Task: Look for space in Gurun, Malaysia from 1st June, 2023 to 9th June, 2023 for 5 adults in price range Rs.6000 to Rs.12000. Place can be entire place with 3 bedrooms having 3 beds and 3 bathrooms. Property type can be house, flat, guest house. Booking option can be shelf check-in. Required host language is English.
Action: Mouse moved to (443, 132)
Screenshot: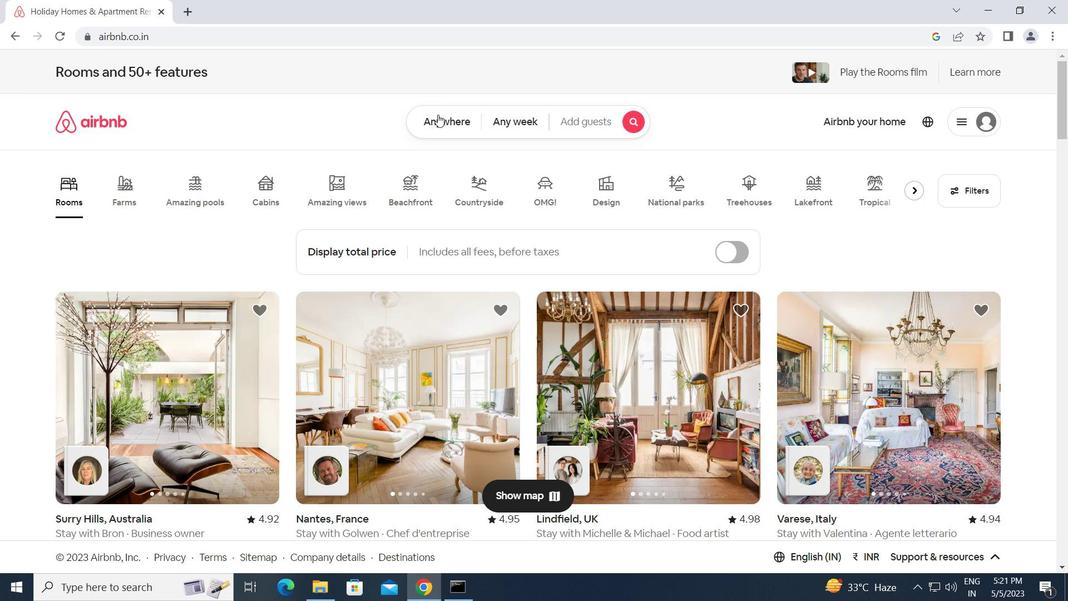 
Action: Mouse pressed left at (443, 132)
Screenshot: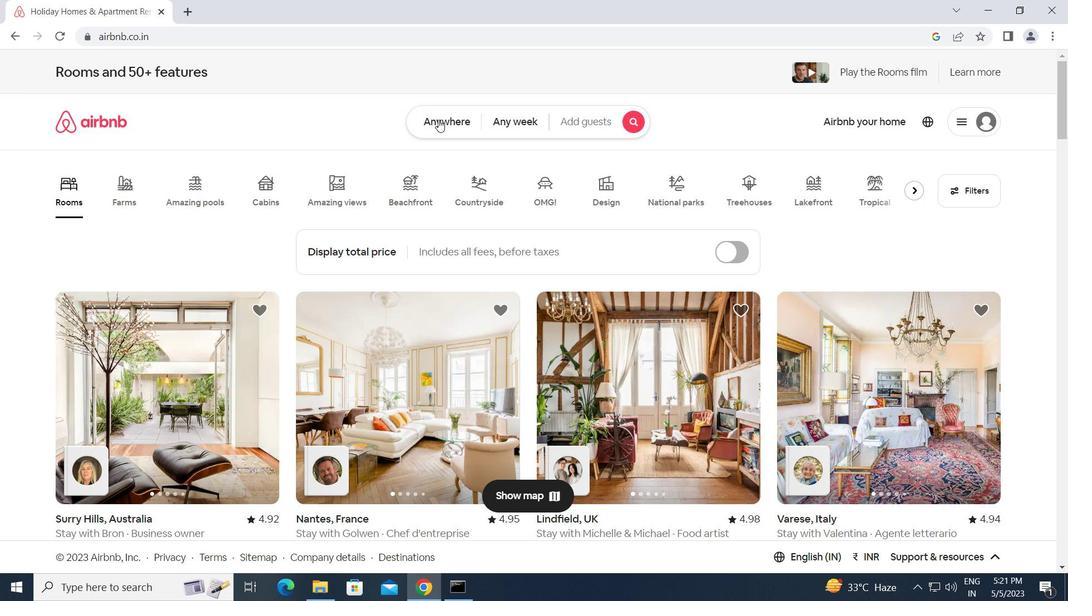 
Action: Mouse moved to (372, 168)
Screenshot: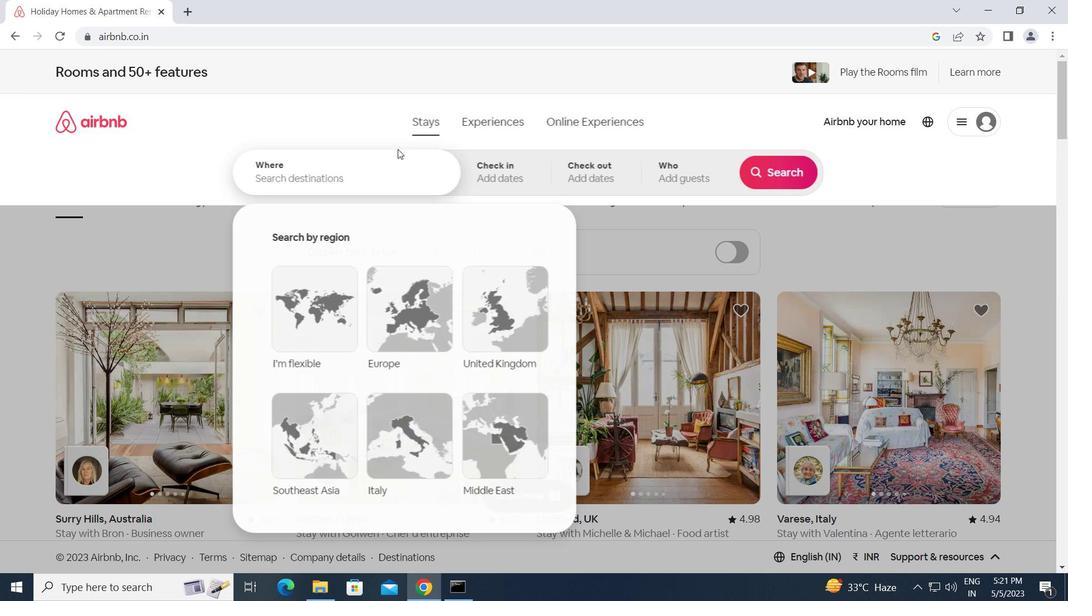 
Action: Mouse pressed left at (372, 168)
Screenshot: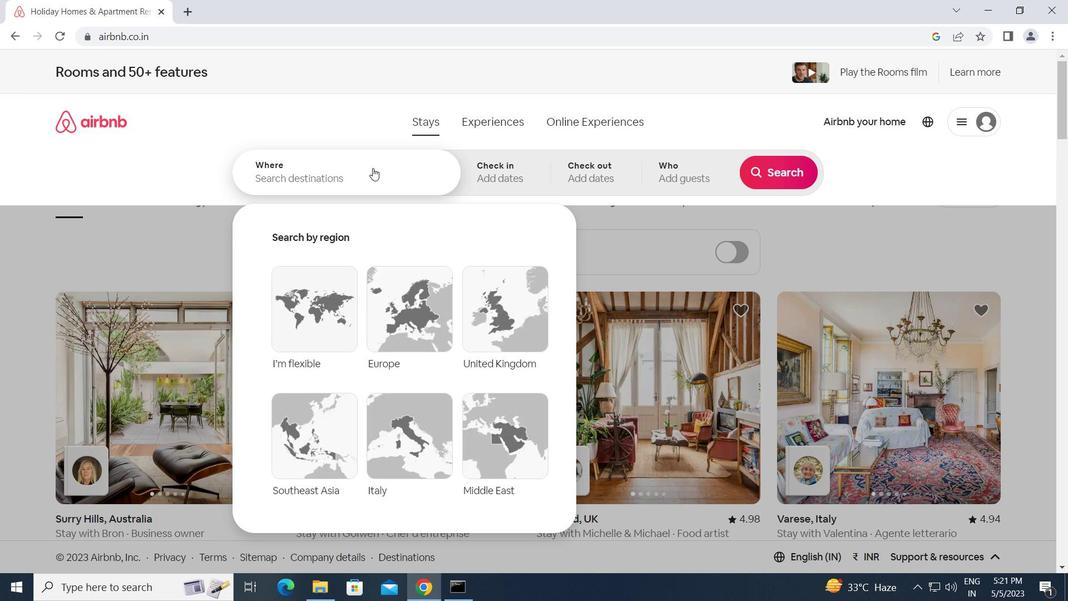 
Action: Key pressed g<Key.caps_lock>urun,<Key.space><Key.caps_lock>m<Key.caps_lock>alaysia<Key.enter>
Screenshot: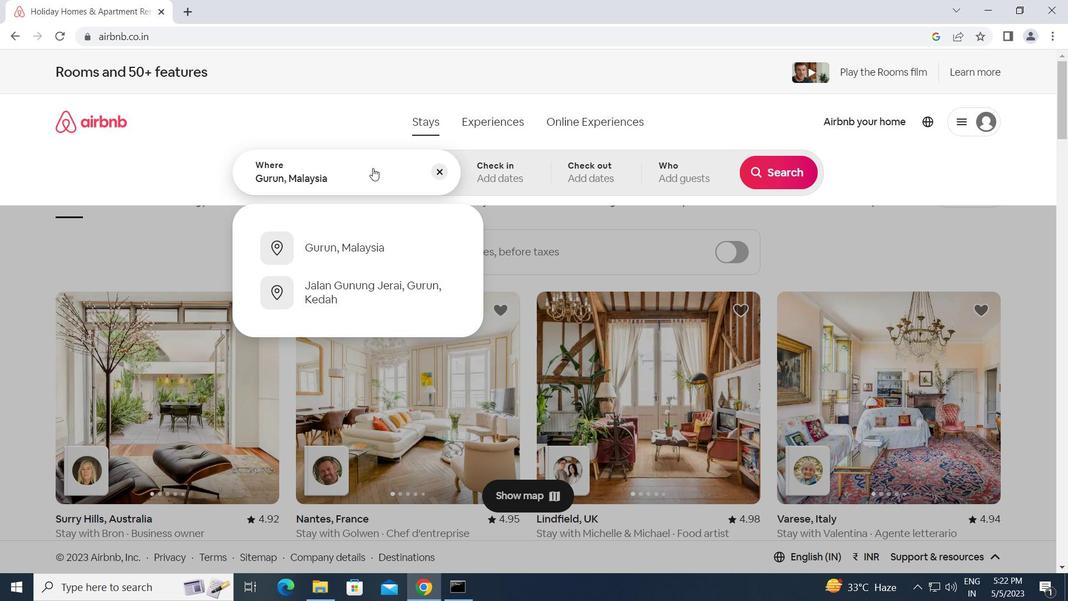 
Action: Mouse moved to (690, 338)
Screenshot: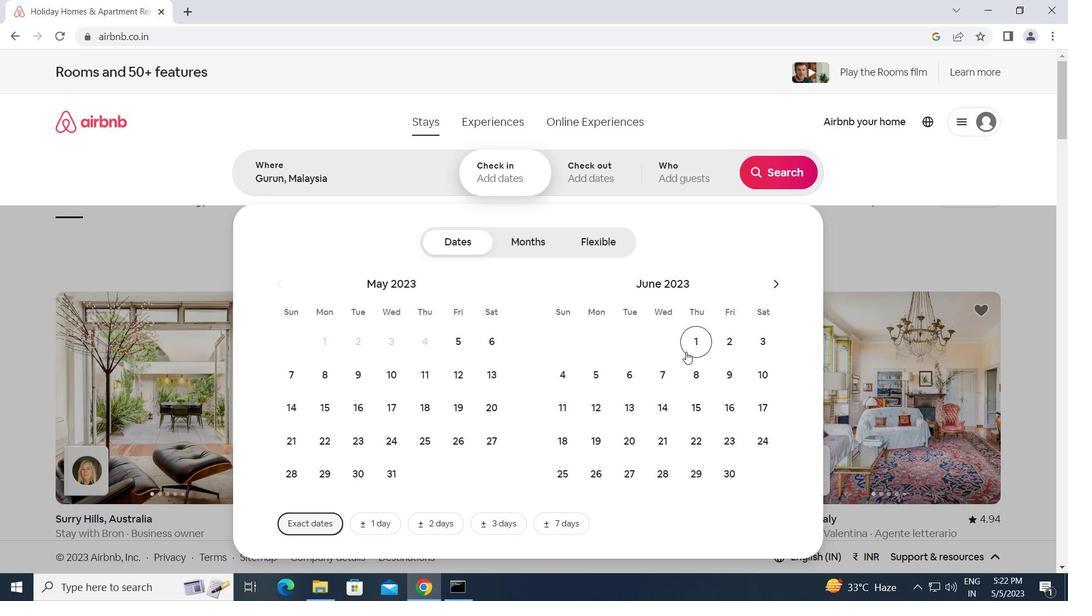 
Action: Mouse pressed left at (690, 338)
Screenshot: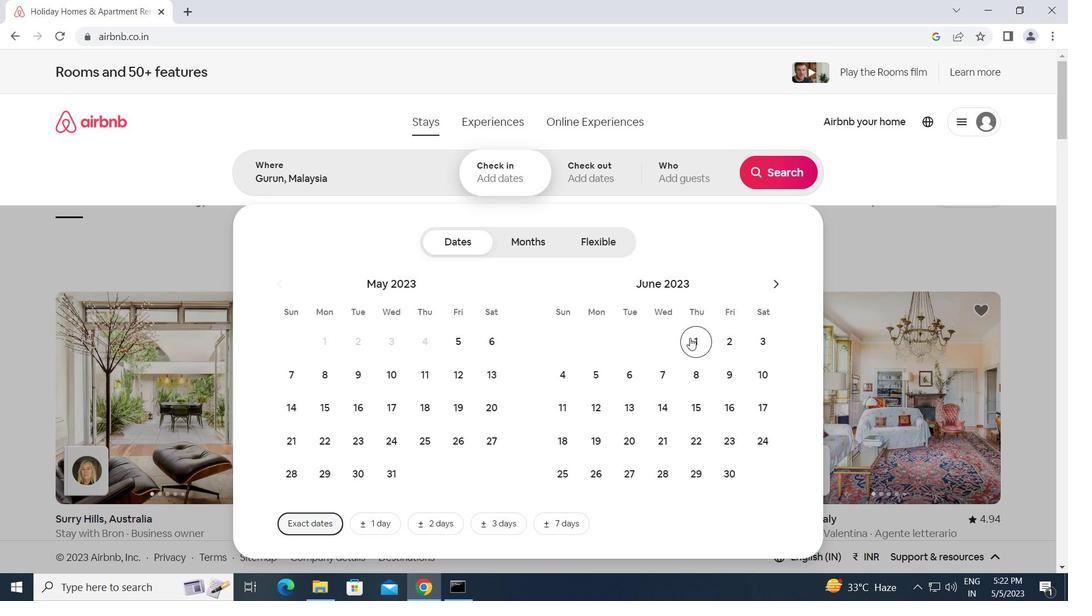 
Action: Mouse moved to (724, 375)
Screenshot: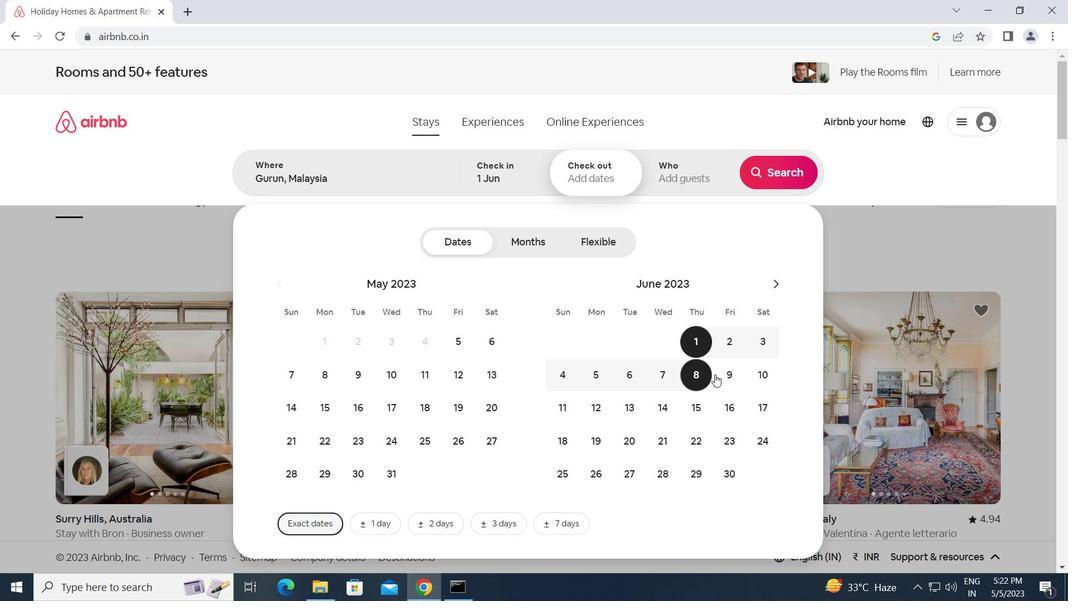 
Action: Mouse pressed left at (724, 375)
Screenshot: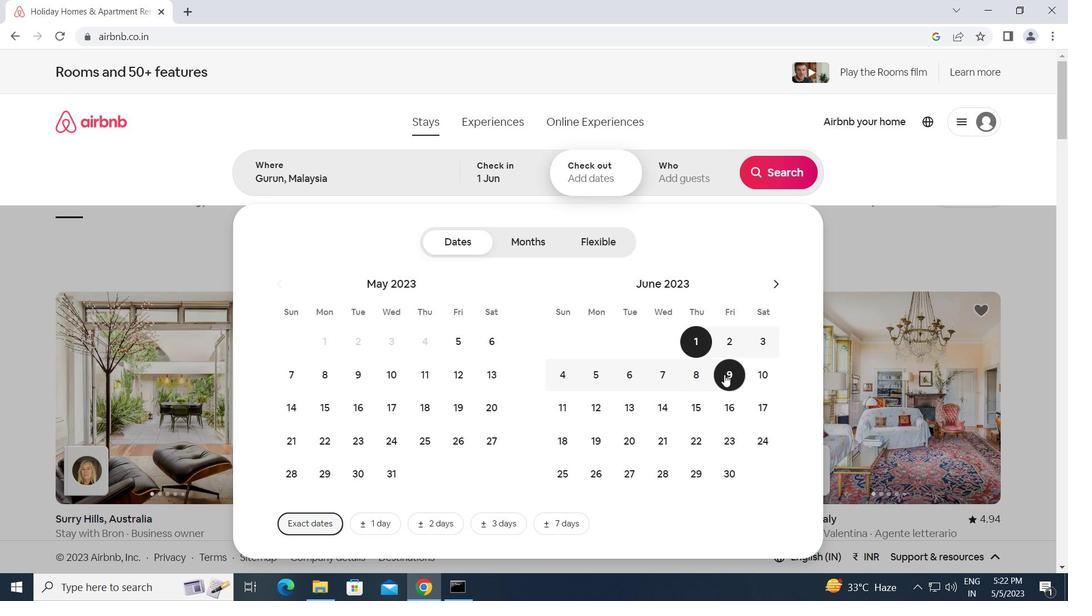 
Action: Mouse moved to (684, 180)
Screenshot: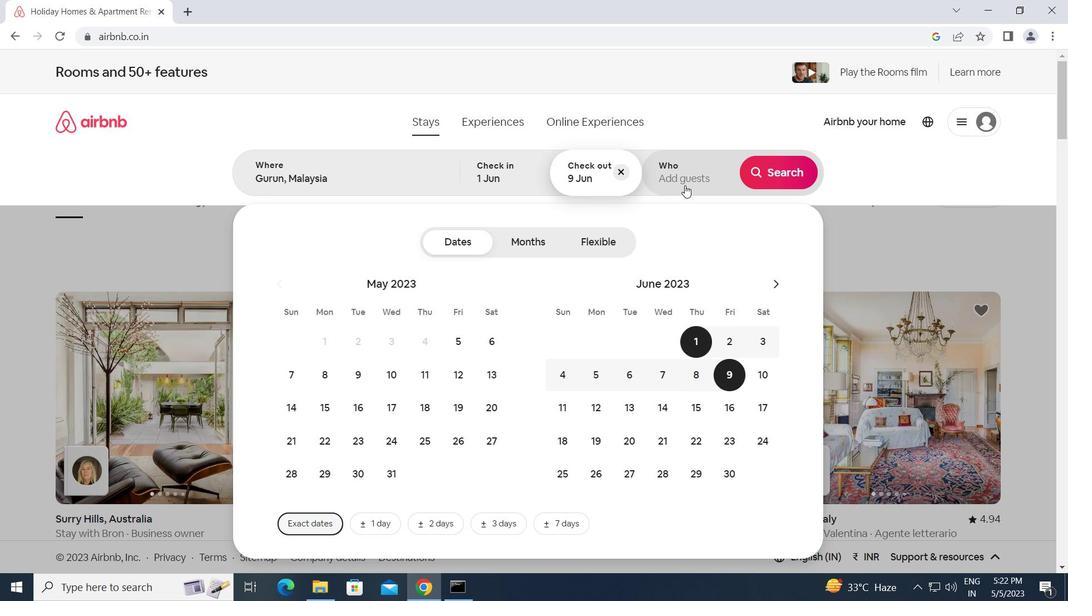 
Action: Mouse pressed left at (684, 180)
Screenshot: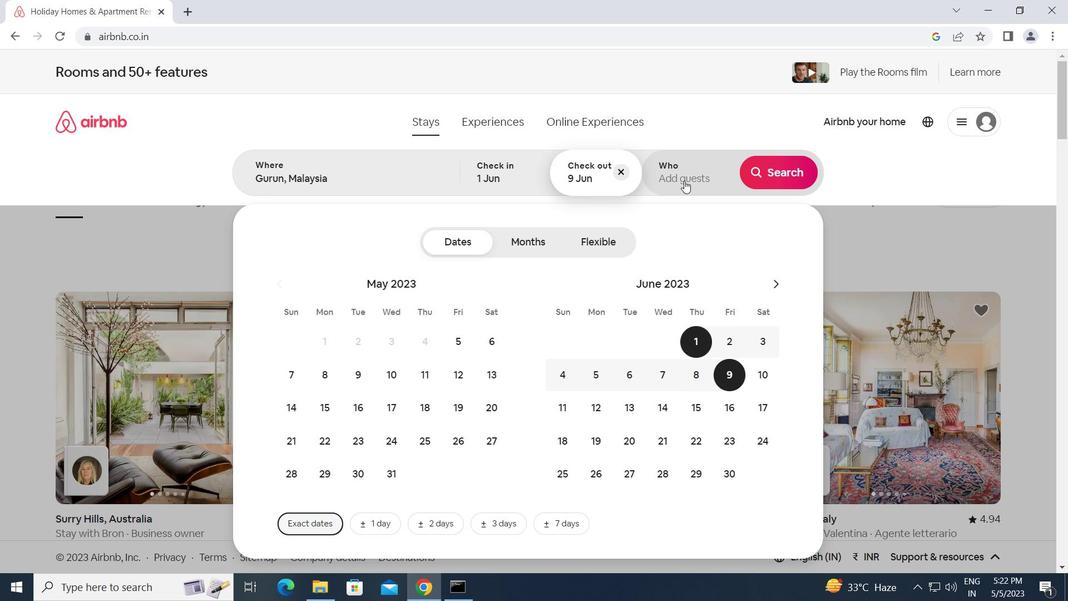 
Action: Mouse moved to (783, 244)
Screenshot: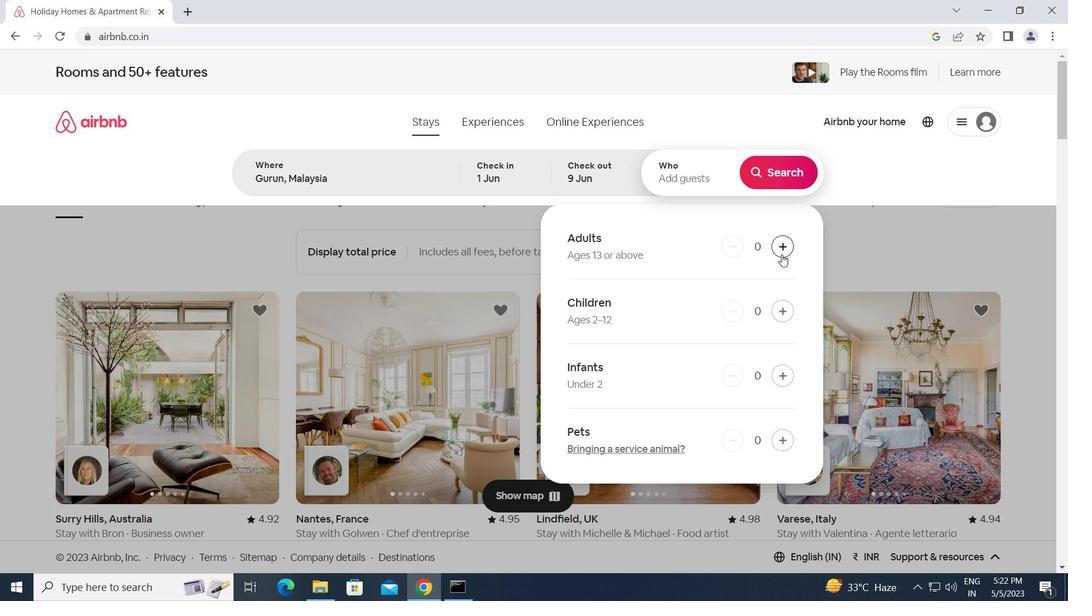 
Action: Mouse pressed left at (783, 244)
Screenshot: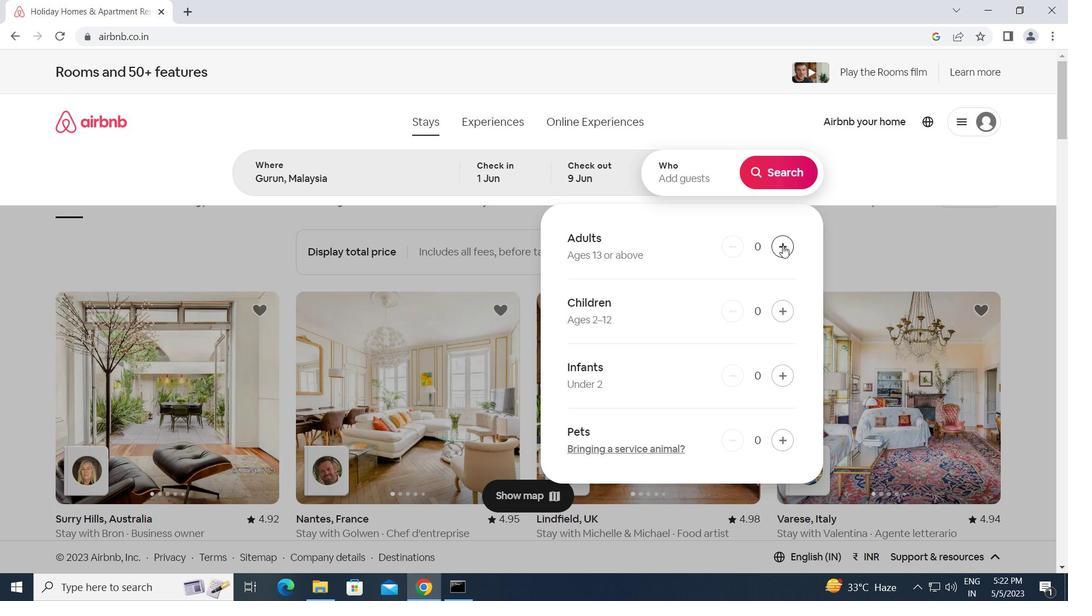 
Action: Mouse pressed left at (783, 244)
Screenshot: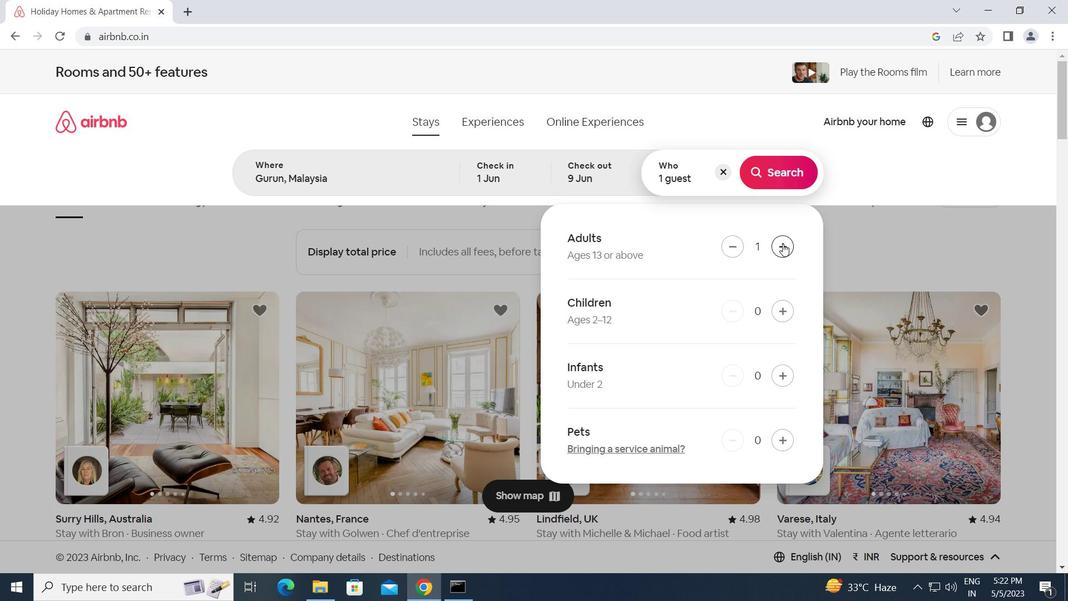 
Action: Mouse pressed left at (783, 244)
Screenshot: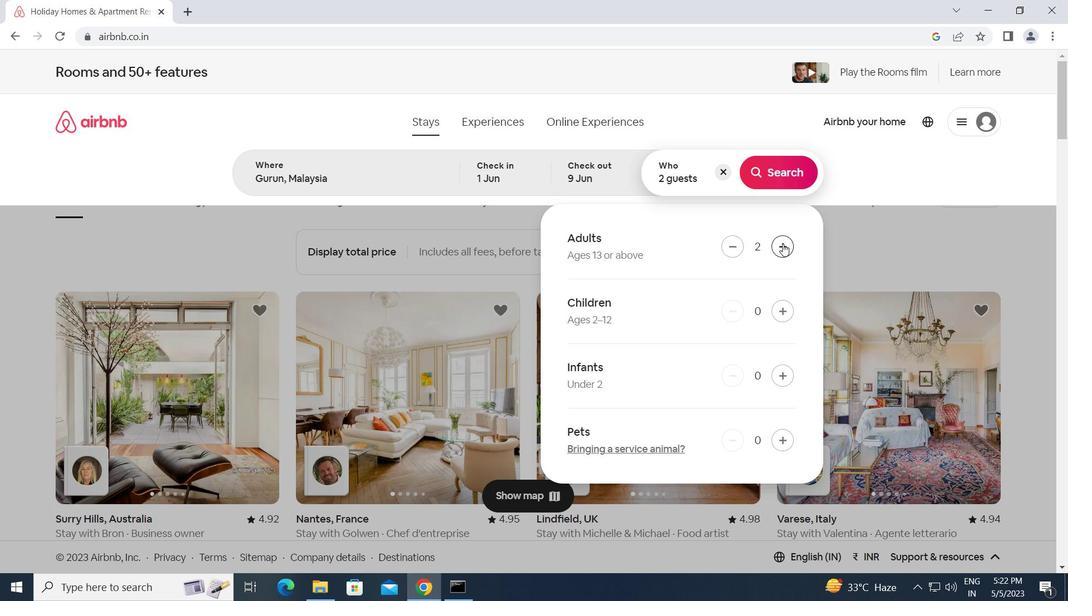 
Action: Mouse pressed left at (783, 244)
Screenshot: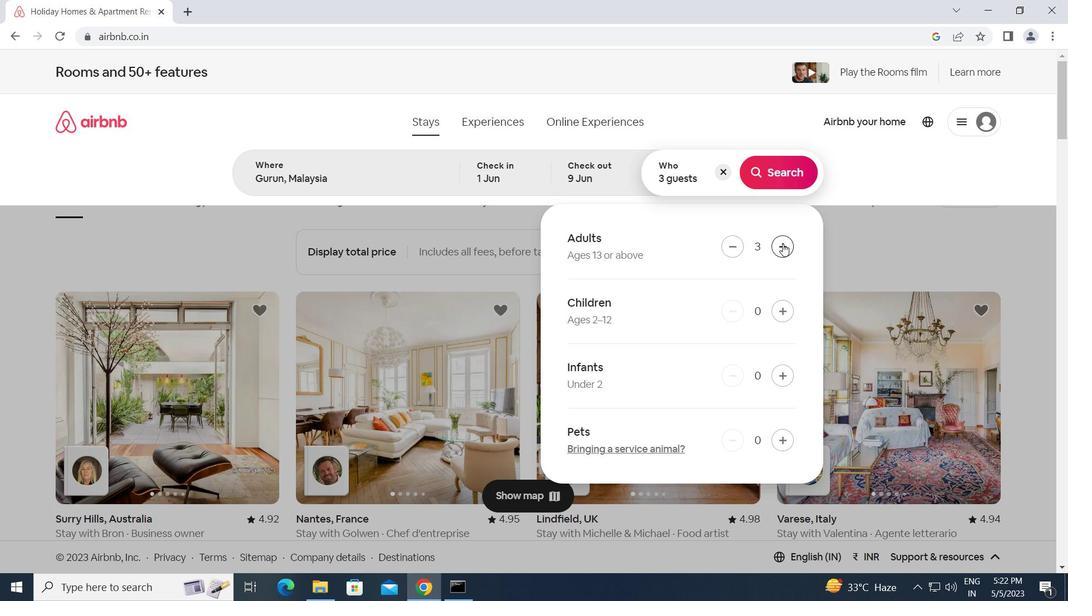 
Action: Mouse pressed left at (783, 244)
Screenshot: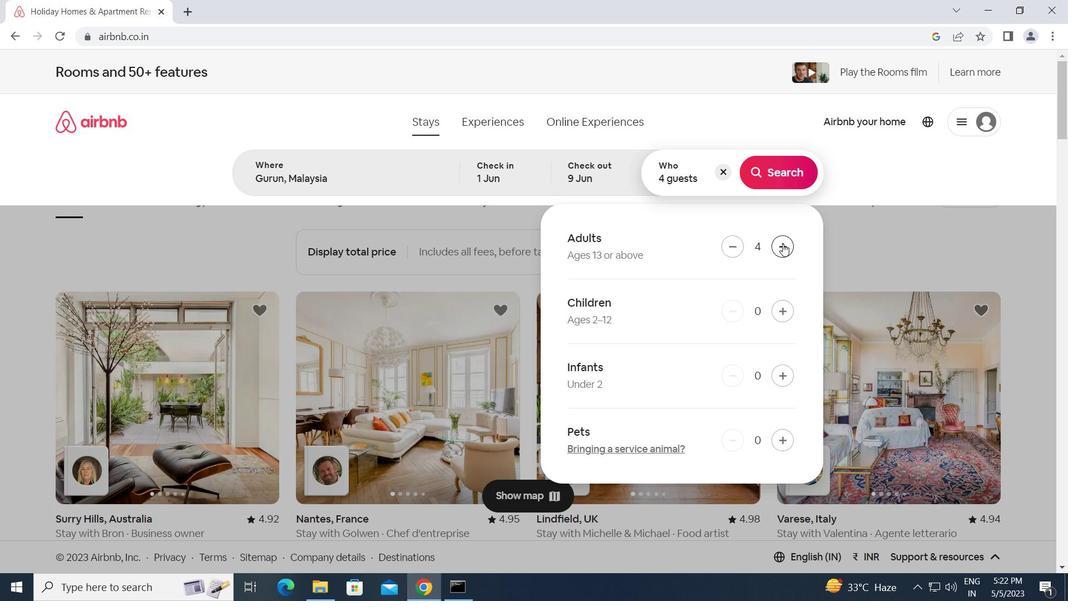 
Action: Mouse moved to (778, 172)
Screenshot: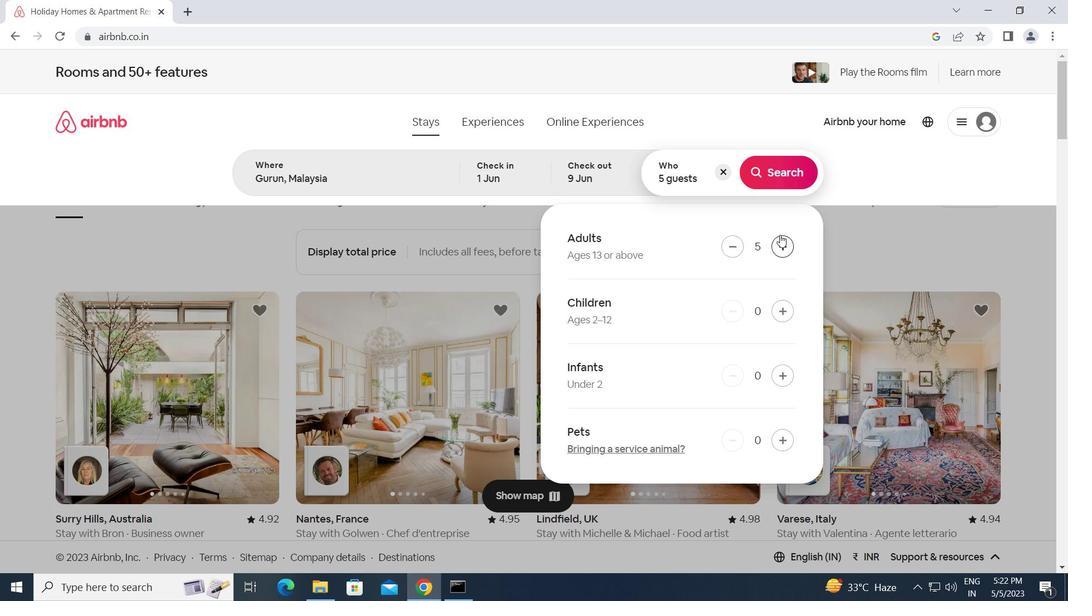 
Action: Mouse pressed left at (778, 172)
Screenshot: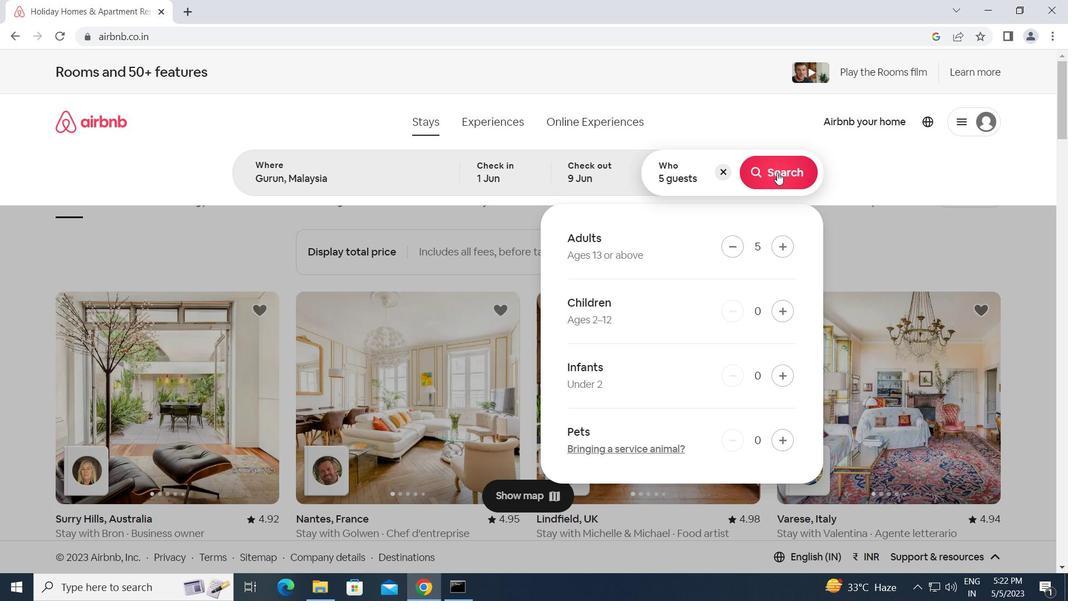 
Action: Mouse moved to (1004, 129)
Screenshot: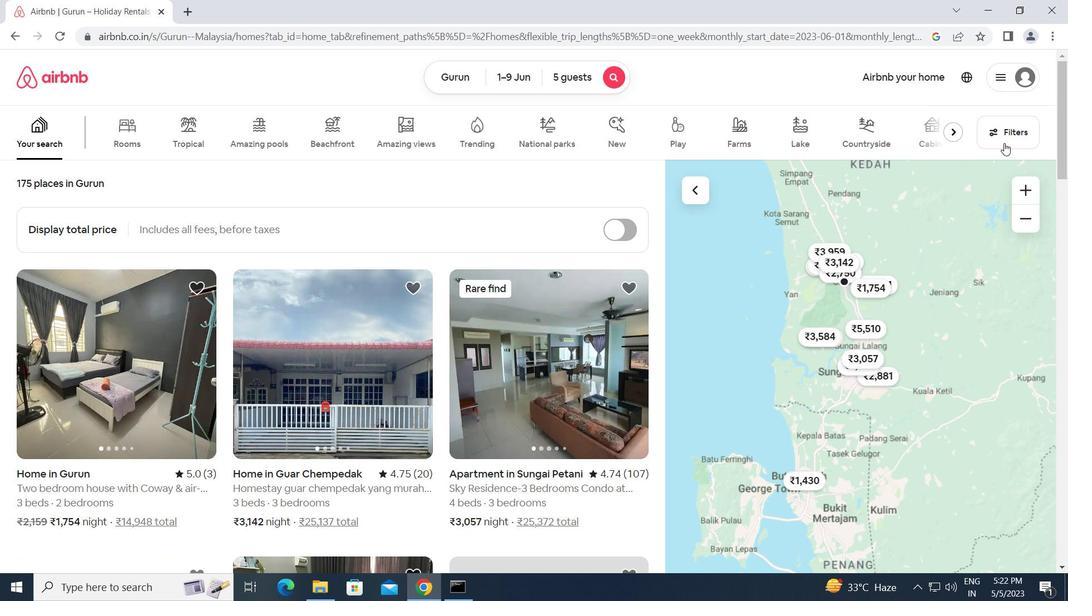 
Action: Mouse pressed left at (1004, 129)
Screenshot: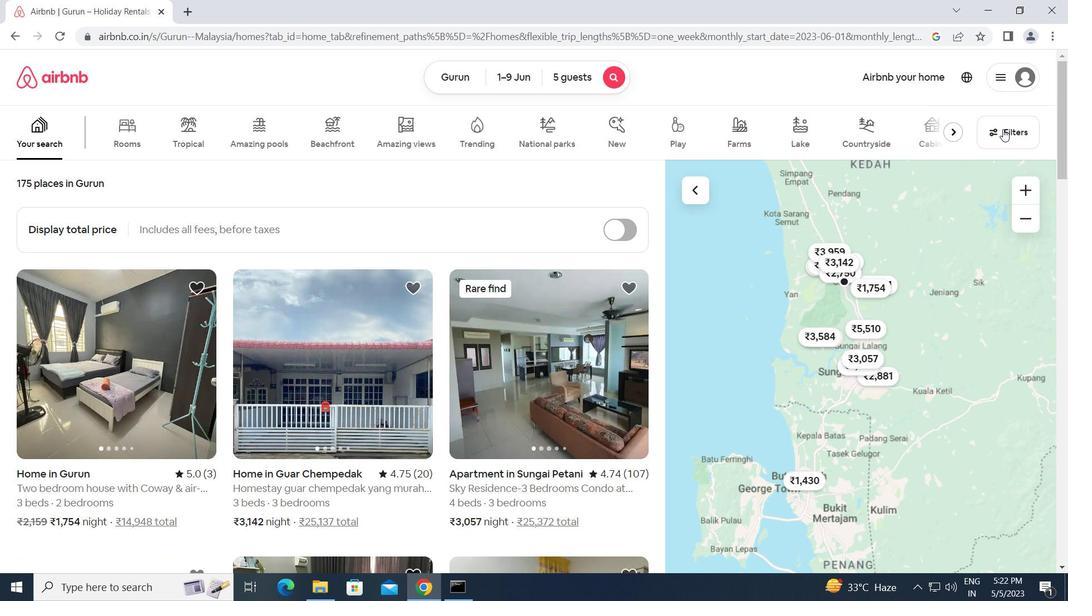 
Action: Mouse moved to (436, 428)
Screenshot: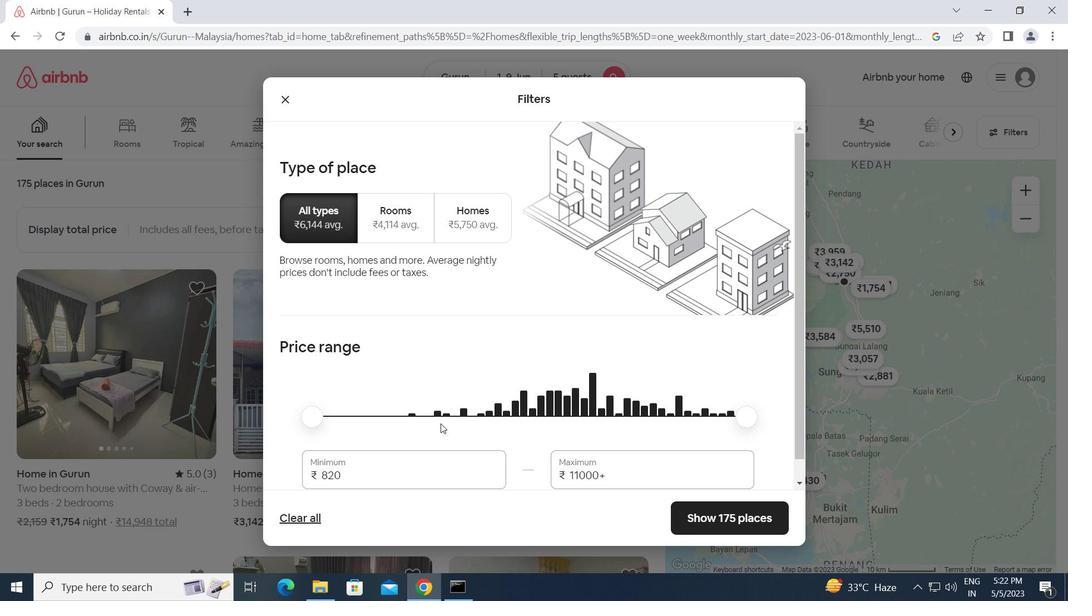 
Action: Mouse scrolled (436, 427) with delta (0, 0)
Screenshot: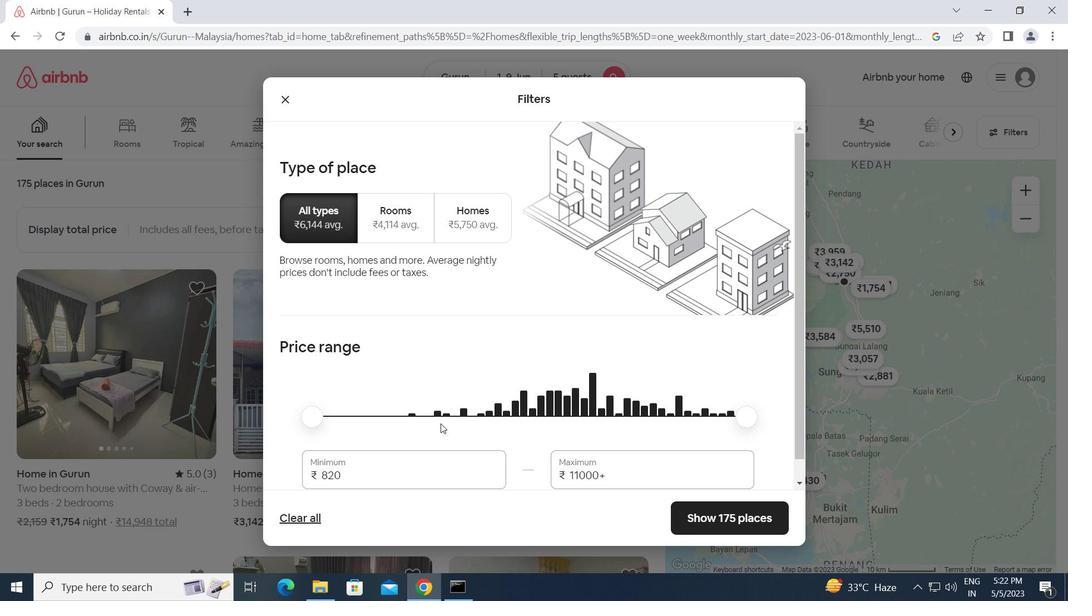
Action: Mouse moved to (350, 448)
Screenshot: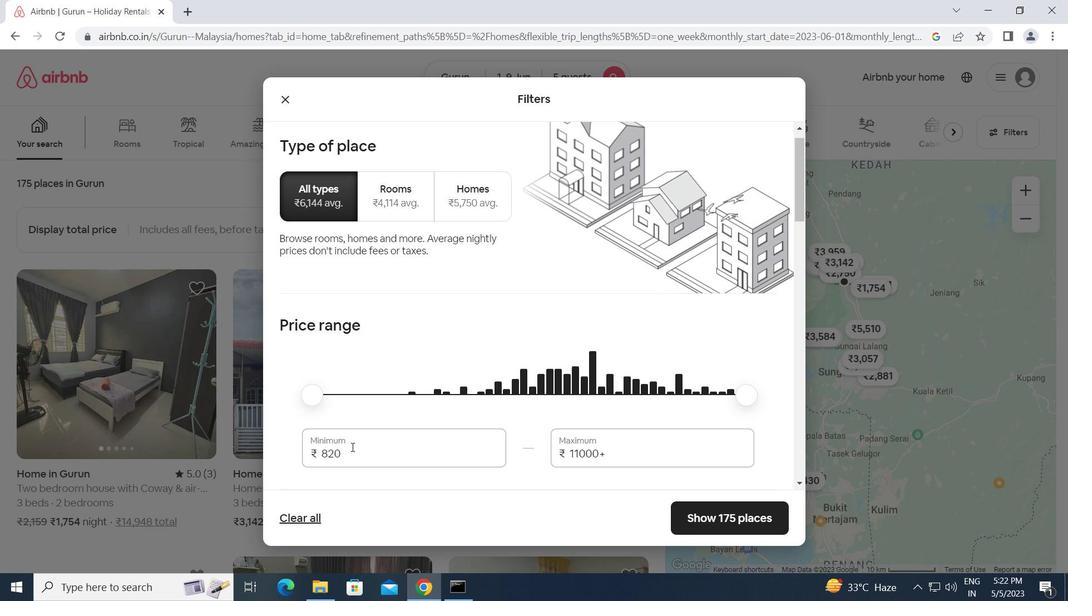 
Action: Mouse pressed left at (350, 448)
Screenshot: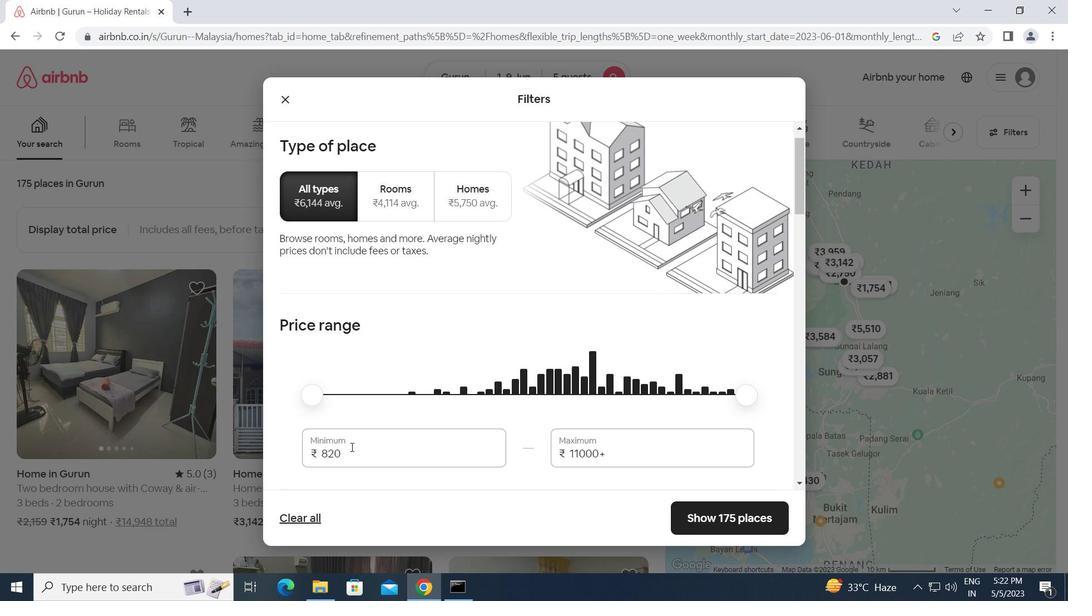 
Action: Mouse moved to (272, 452)
Screenshot: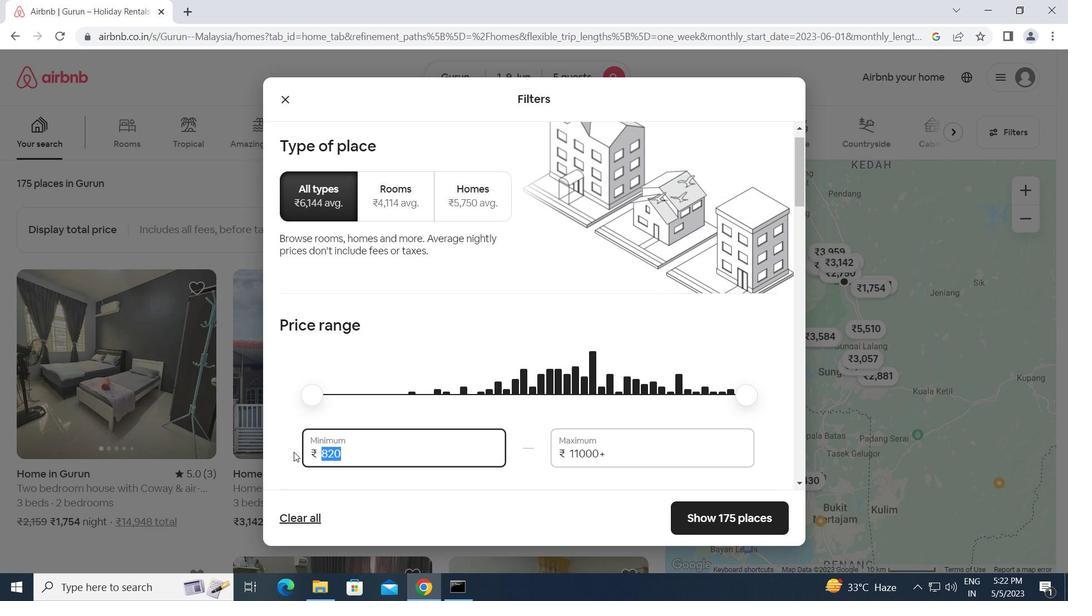 
Action: Key pressed 6000<Key.tab>12000
Screenshot: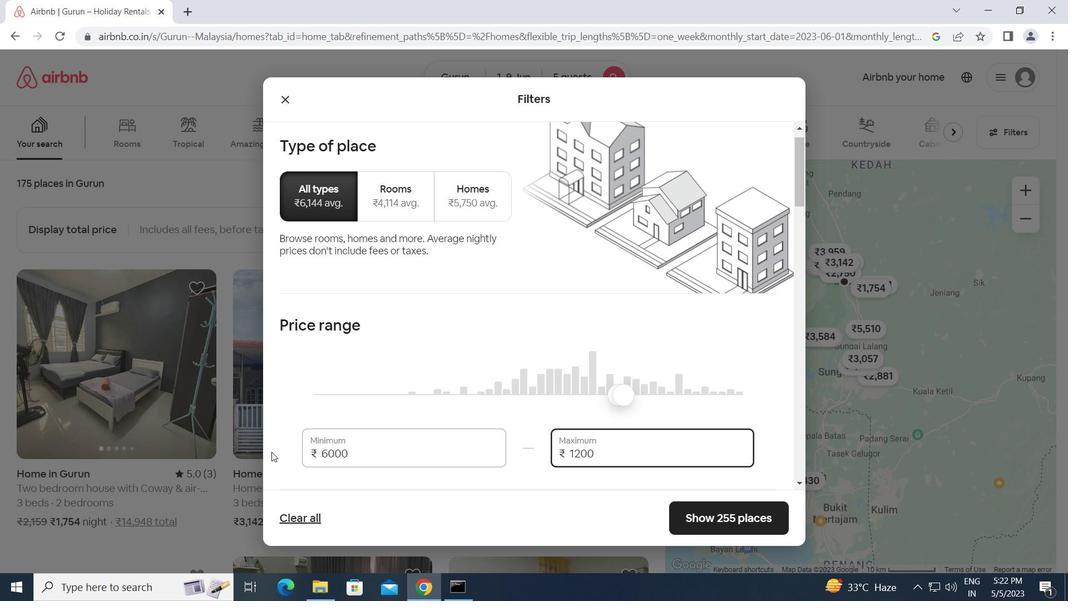 
Action: Mouse moved to (374, 452)
Screenshot: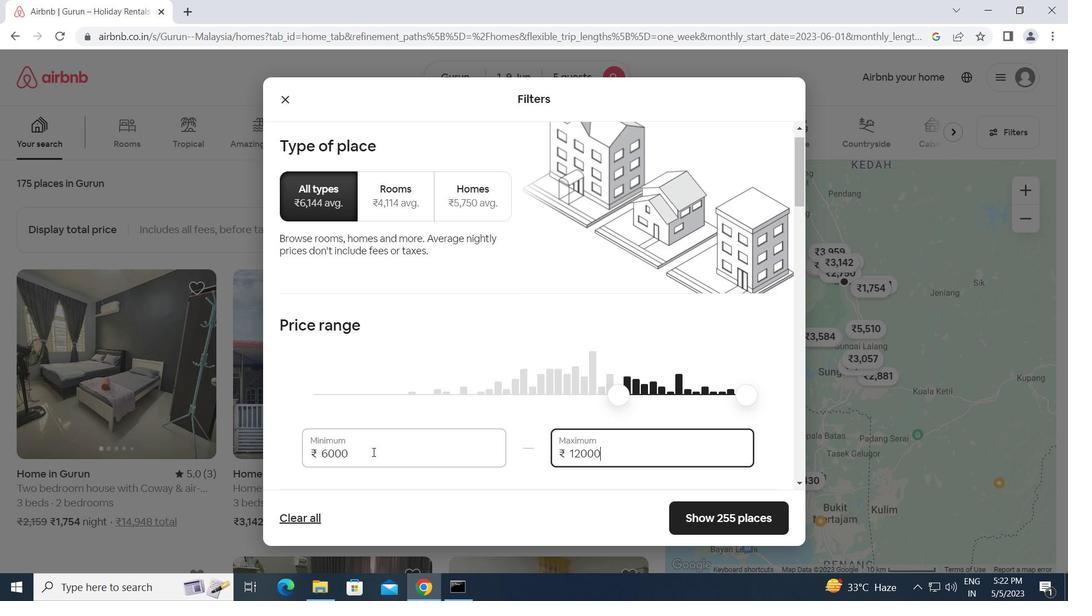 
Action: Mouse scrolled (374, 451) with delta (0, 0)
Screenshot: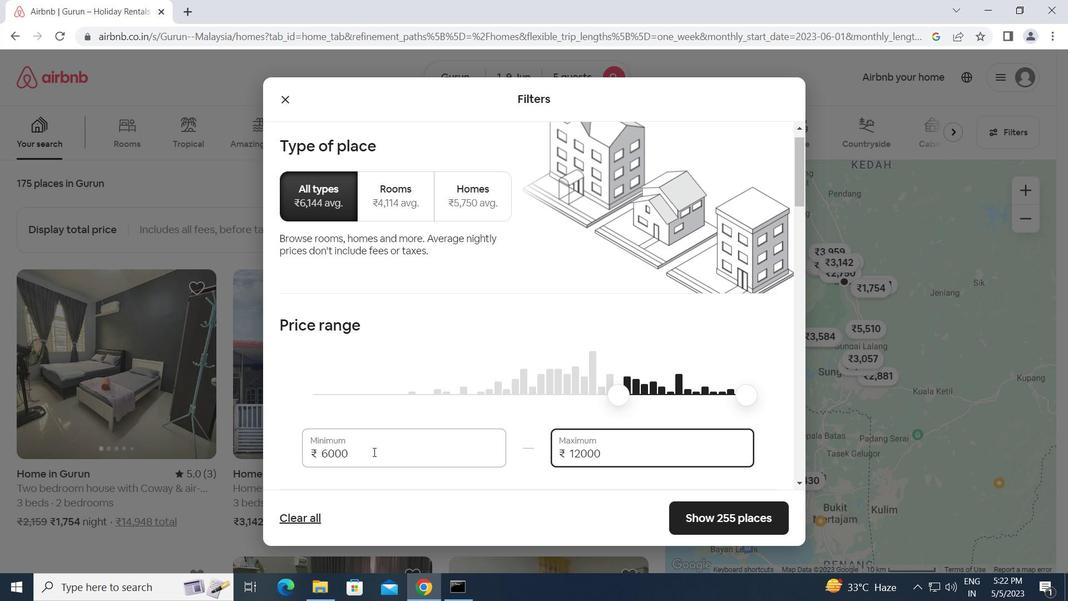 
Action: Mouse scrolled (374, 451) with delta (0, 0)
Screenshot: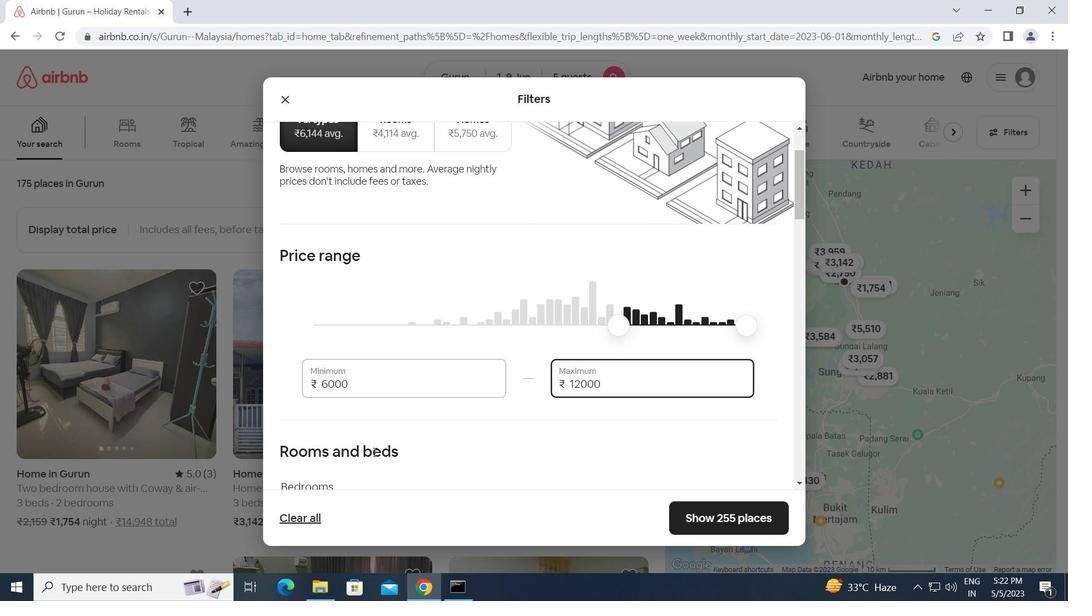 
Action: Mouse moved to (435, 438)
Screenshot: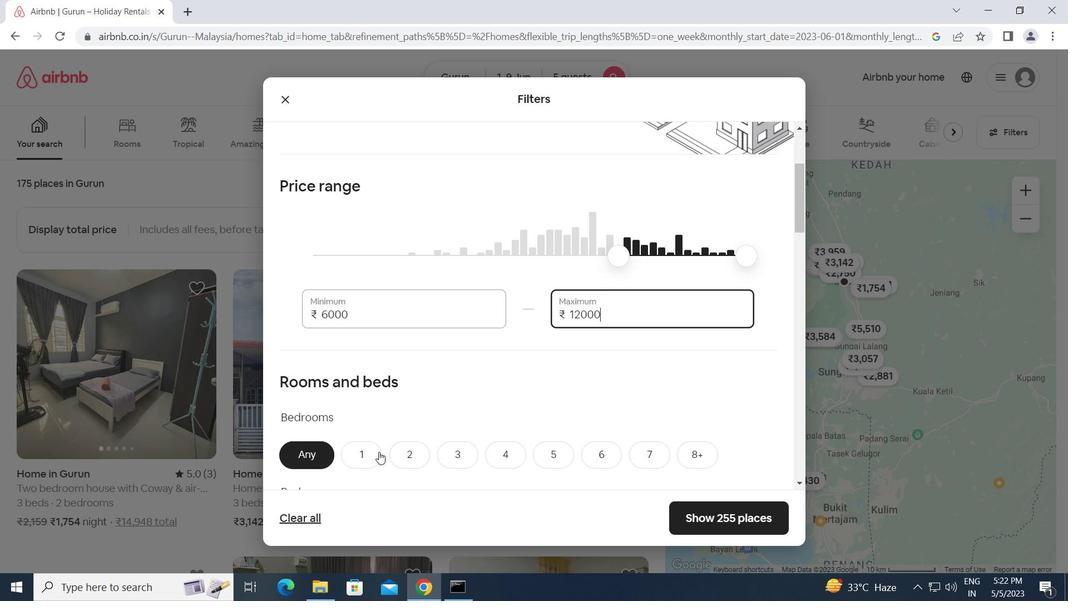 
Action: Mouse scrolled (435, 438) with delta (0, 0)
Screenshot: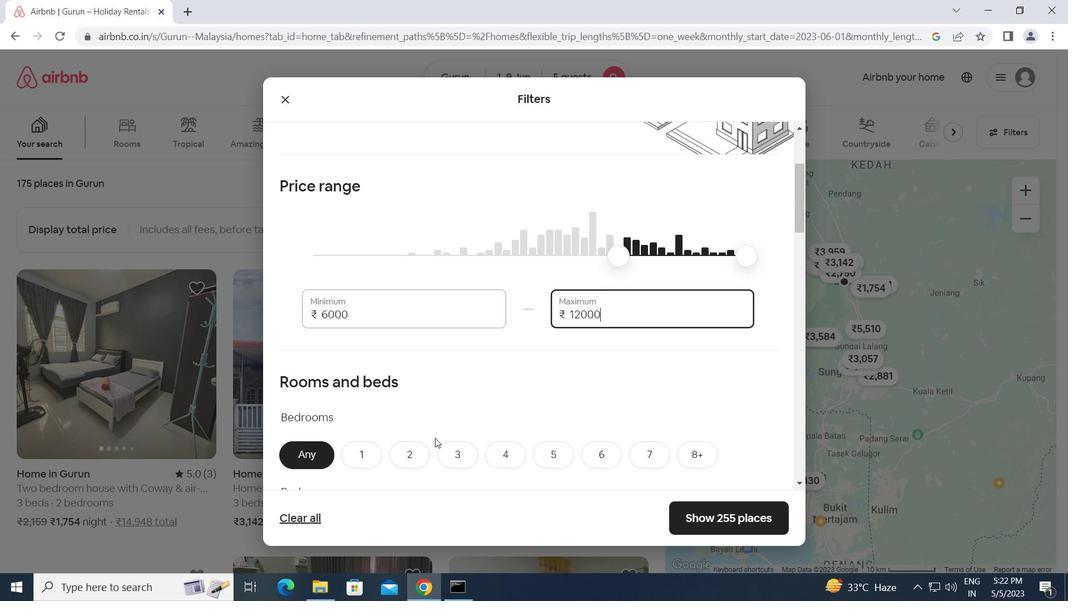 
Action: Mouse moved to (473, 391)
Screenshot: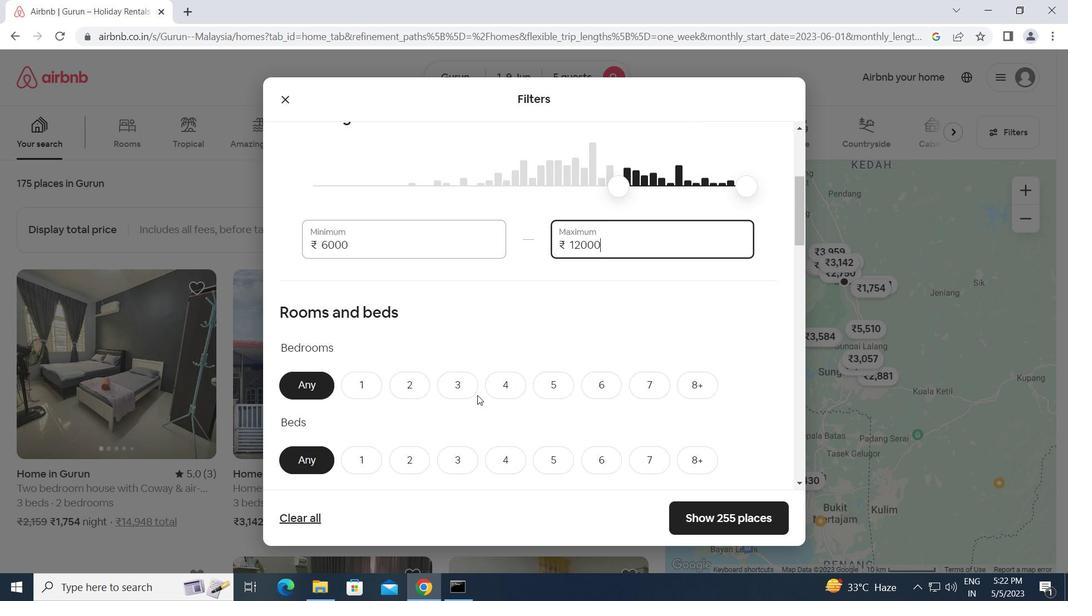 
Action: Mouse pressed left at (473, 391)
Screenshot: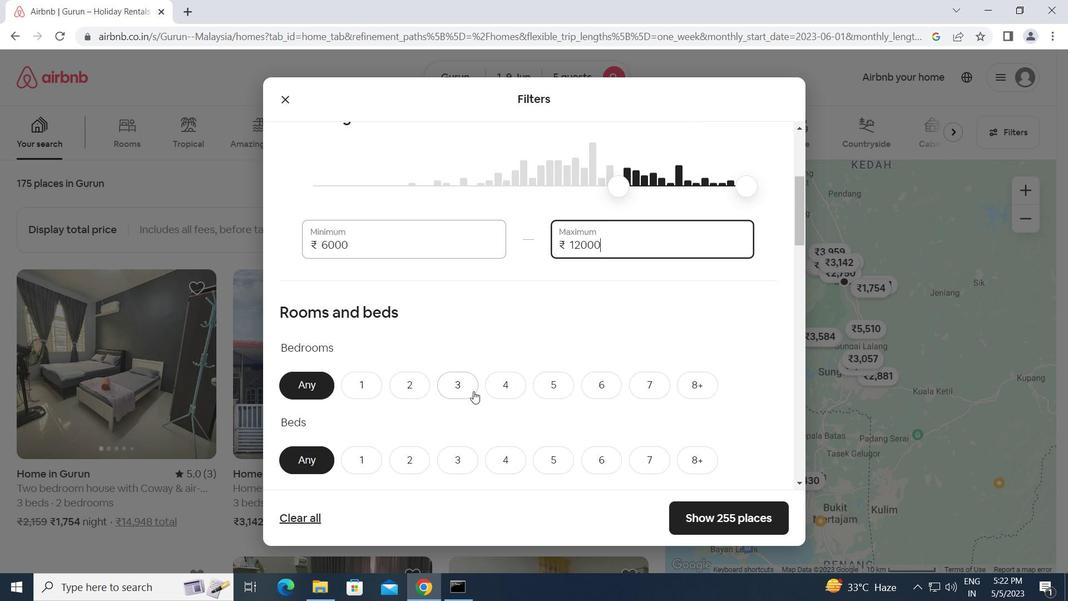 
Action: Mouse moved to (471, 406)
Screenshot: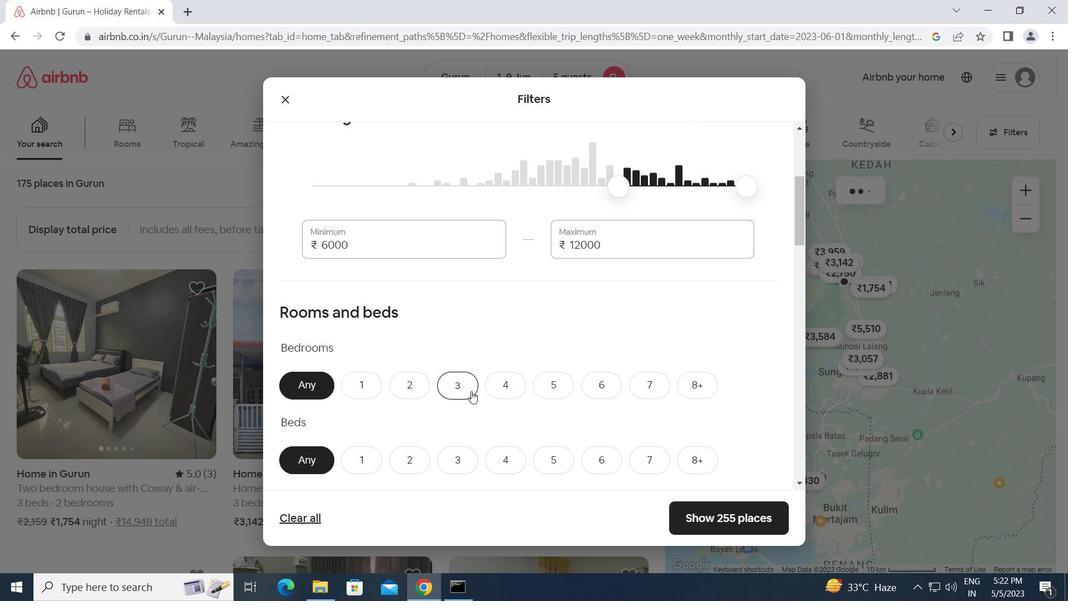 
Action: Mouse scrolled (471, 406) with delta (0, 0)
Screenshot: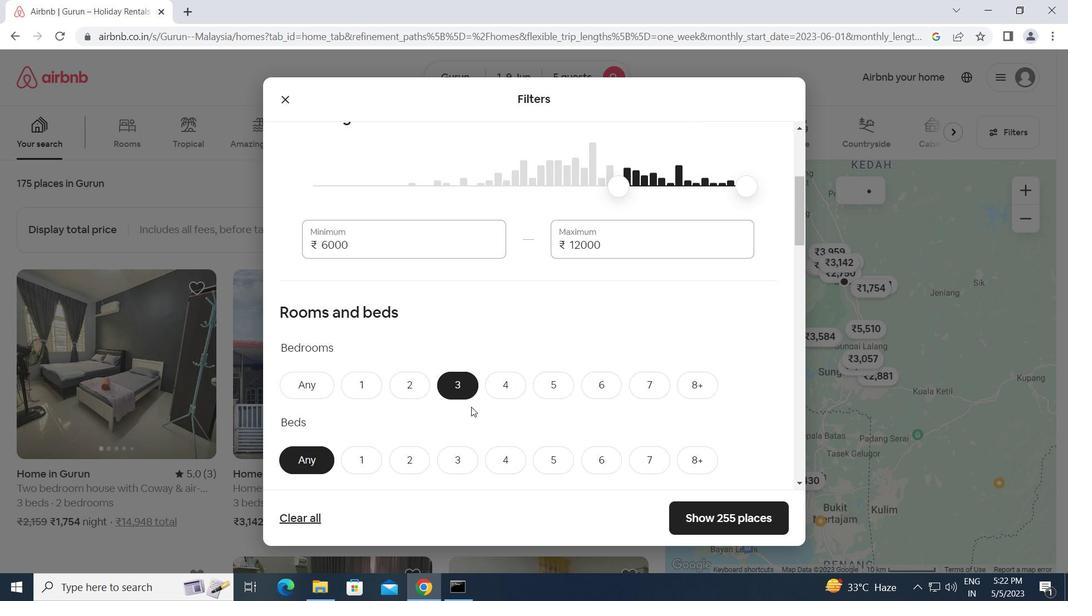 
Action: Mouse moved to (449, 390)
Screenshot: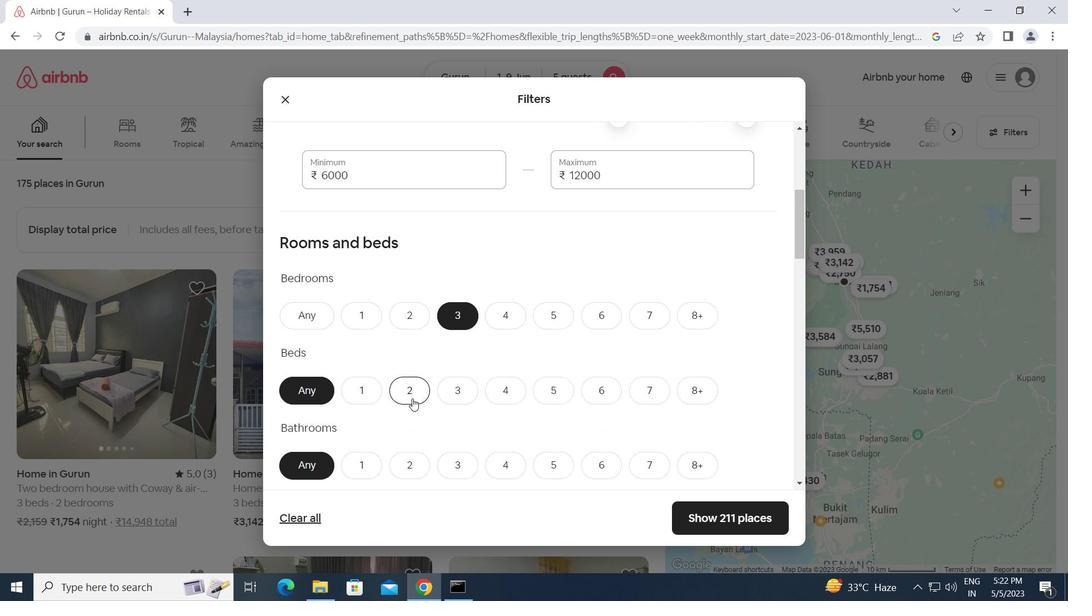 
Action: Mouse pressed left at (449, 390)
Screenshot: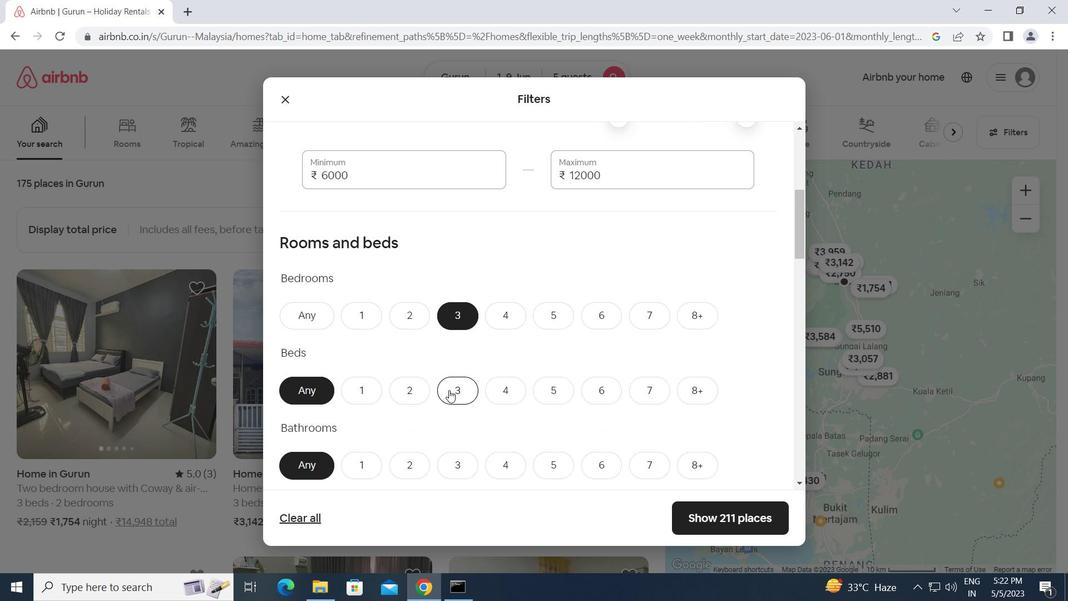 
Action: Mouse moved to (455, 467)
Screenshot: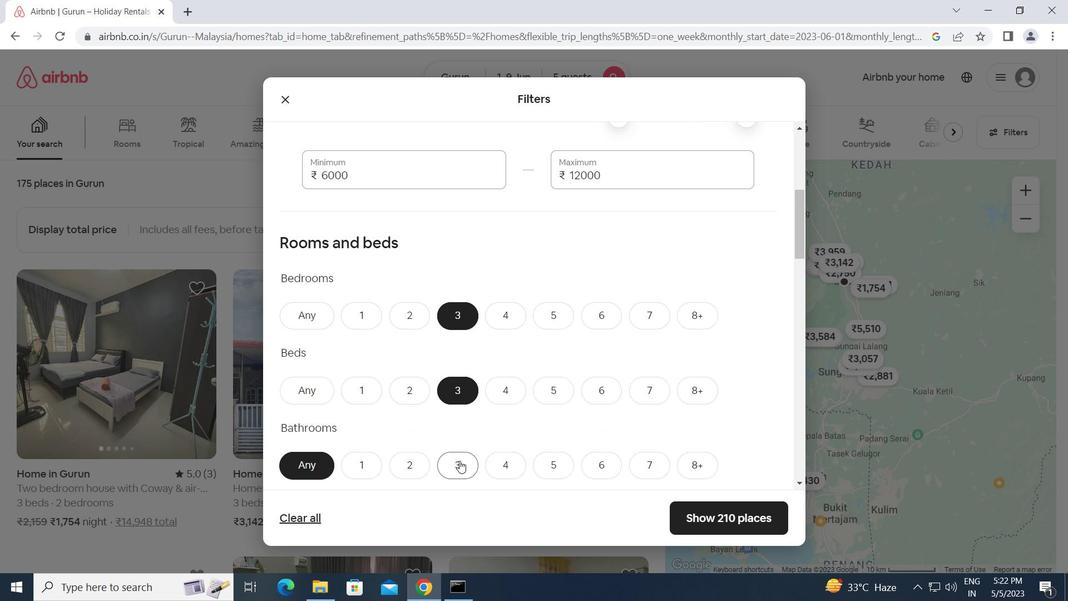 
Action: Mouse pressed left at (455, 467)
Screenshot: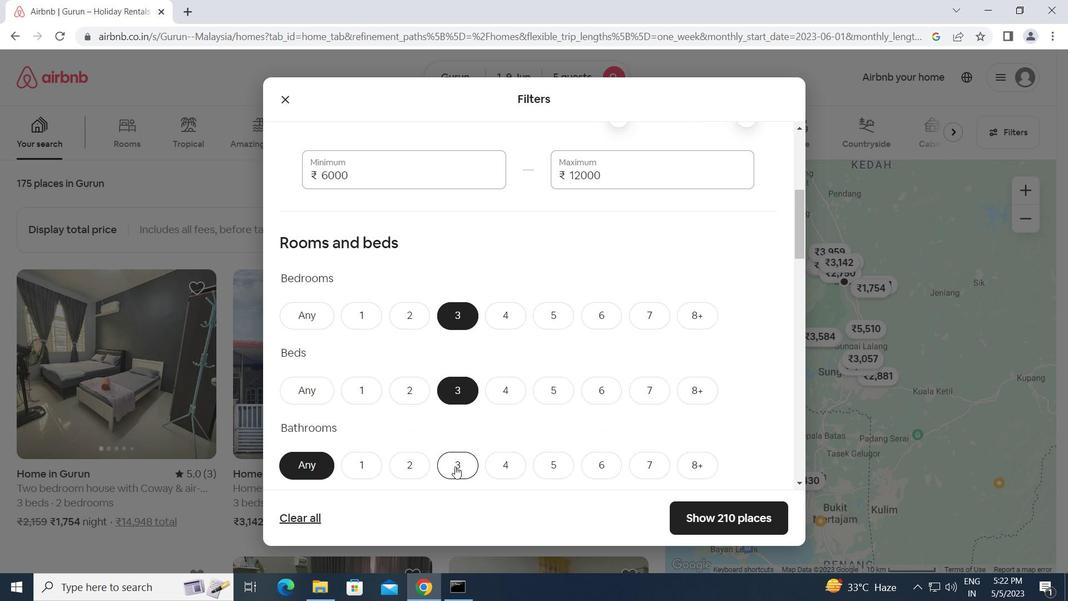 
Action: Mouse moved to (535, 454)
Screenshot: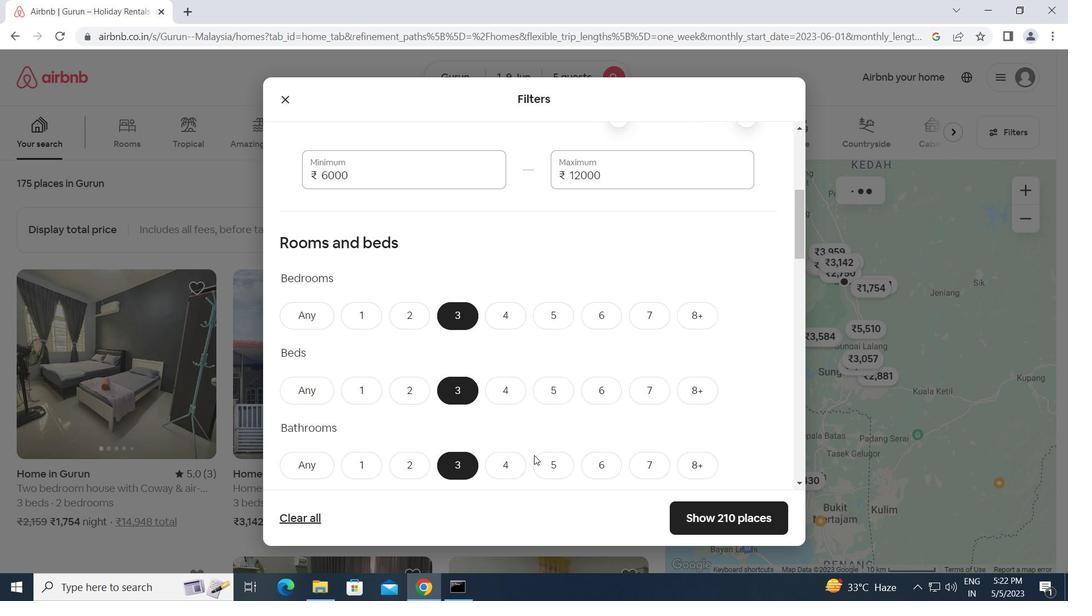 
Action: Mouse scrolled (535, 454) with delta (0, 0)
Screenshot: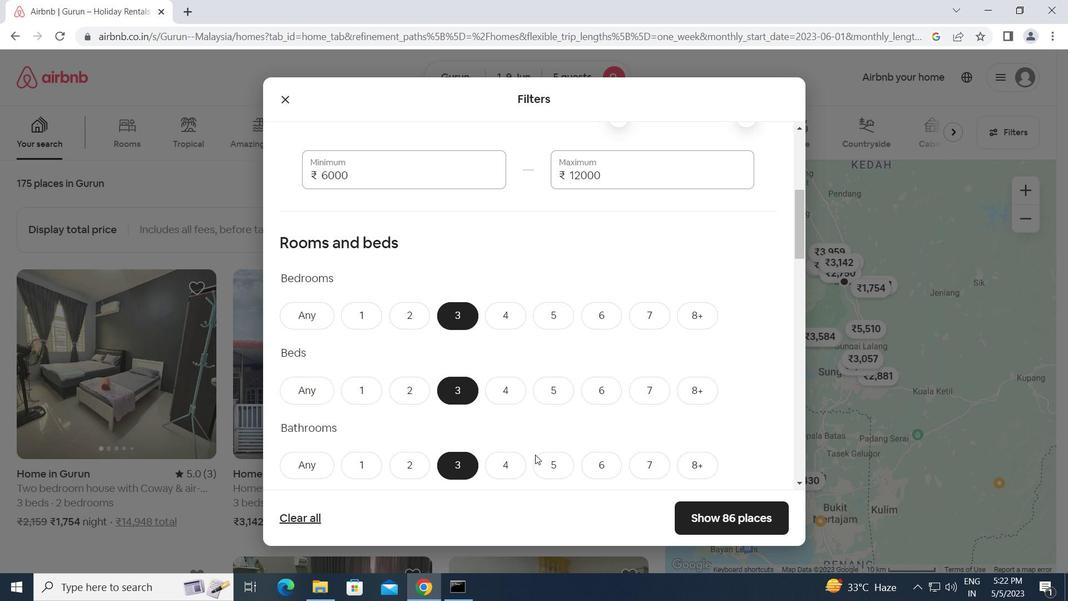 
Action: Mouse moved to (535, 454)
Screenshot: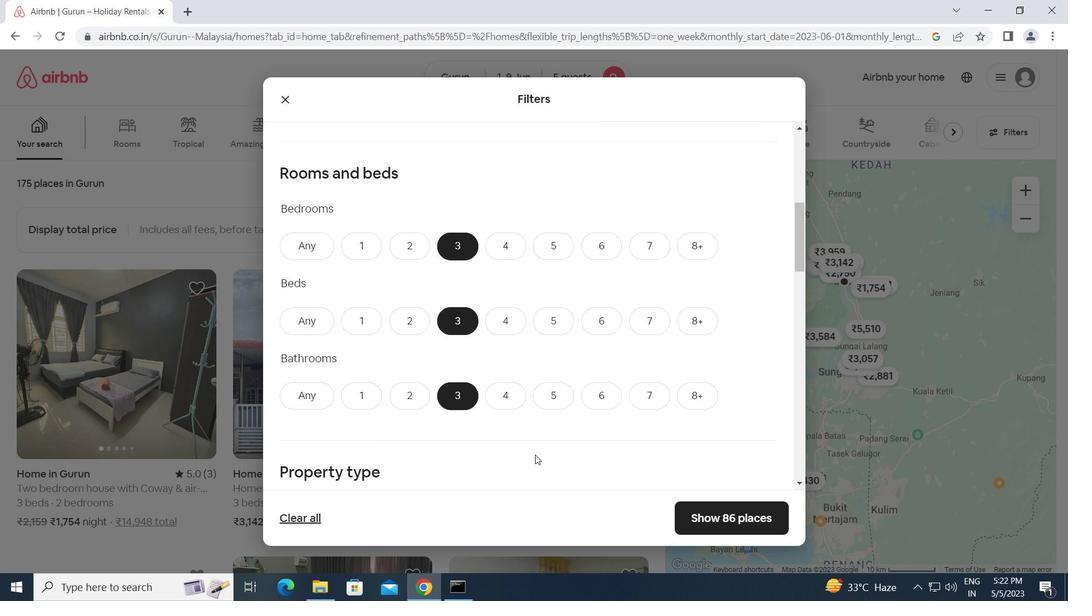 
Action: Mouse scrolled (535, 453) with delta (0, 0)
Screenshot: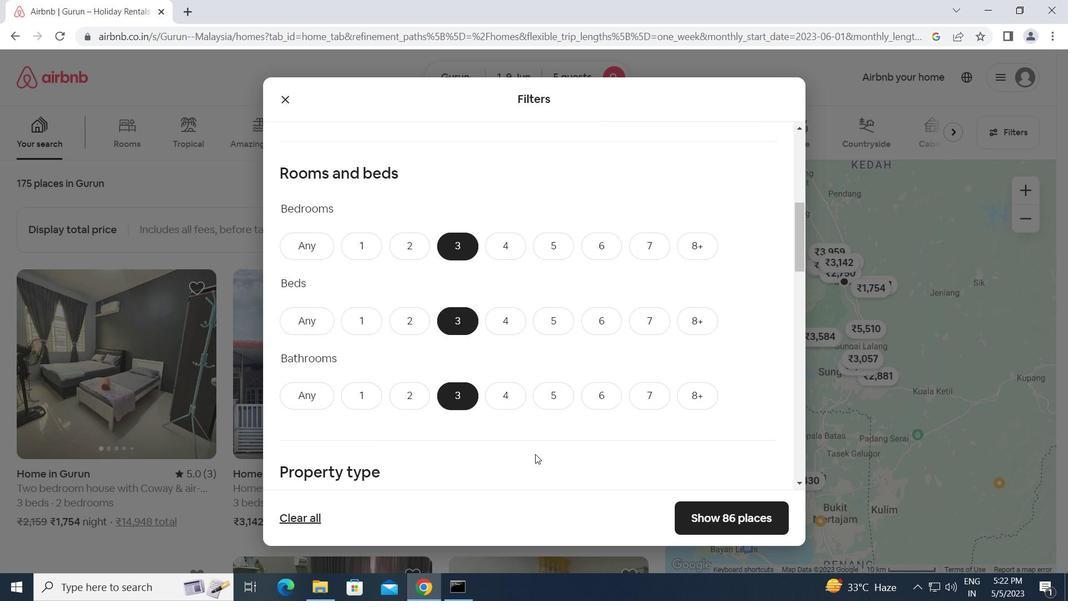 
Action: Mouse scrolled (535, 453) with delta (0, 0)
Screenshot: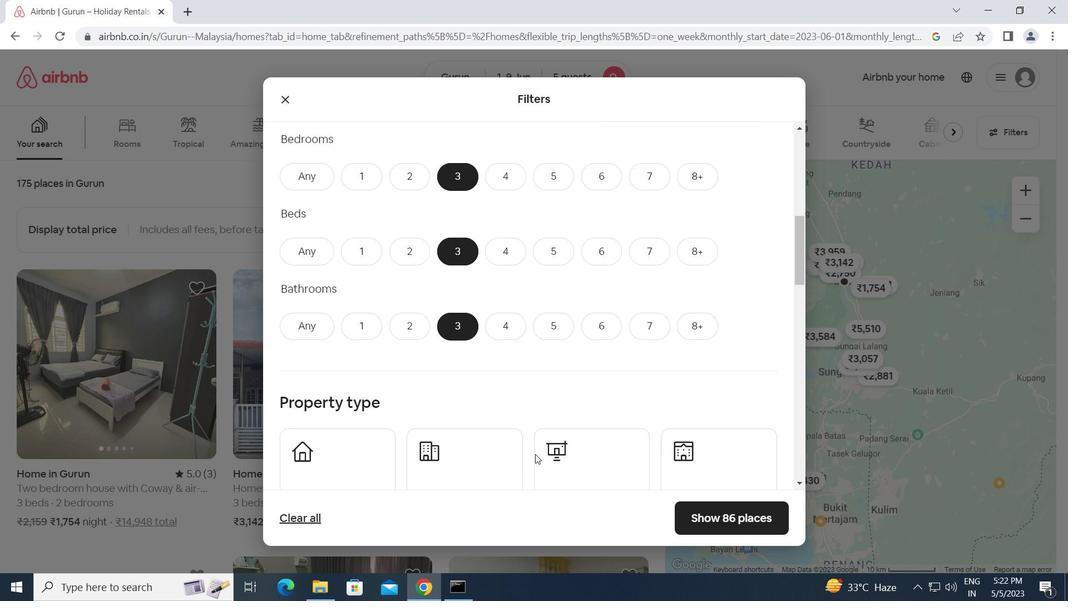
Action: Mouse moved to (337, 414)
Screenshot: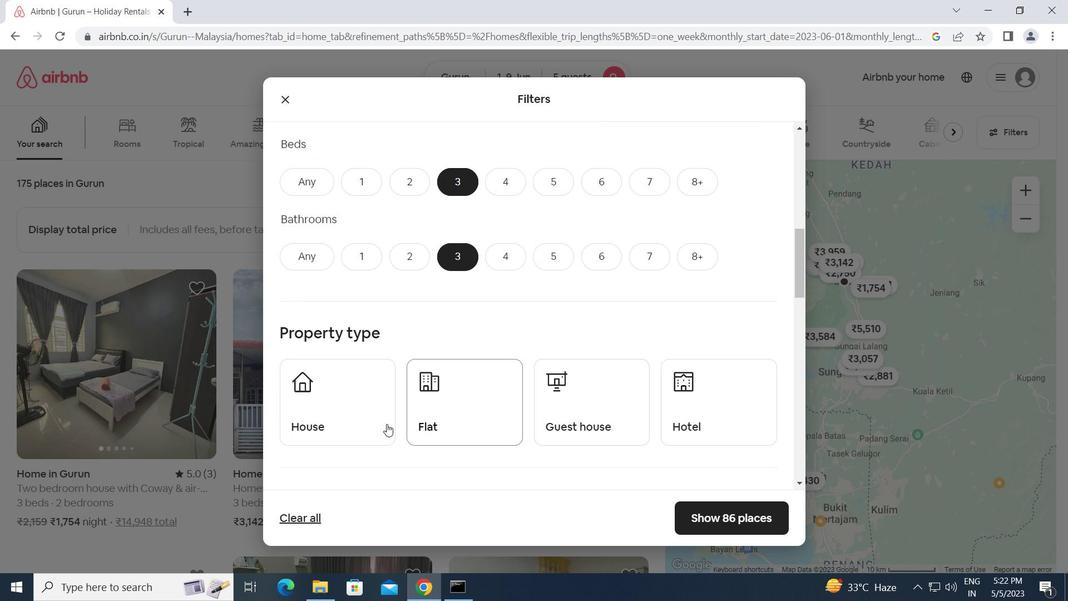 
Action: Mouse pressed left at (337, 414)
Screenshot: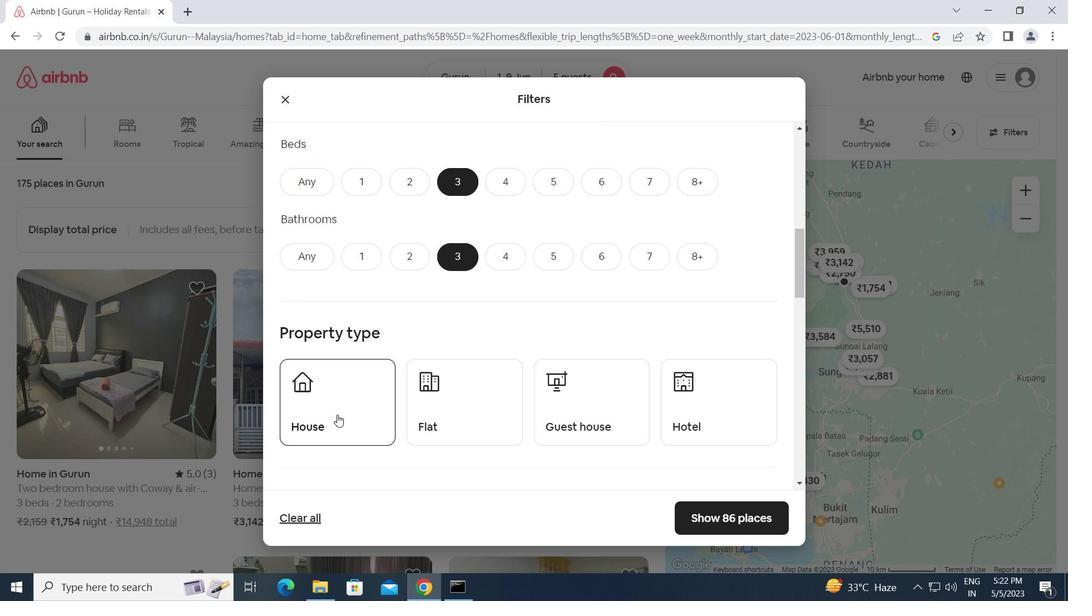 
Action: Mouse moved to (476, 407)
Screenshot: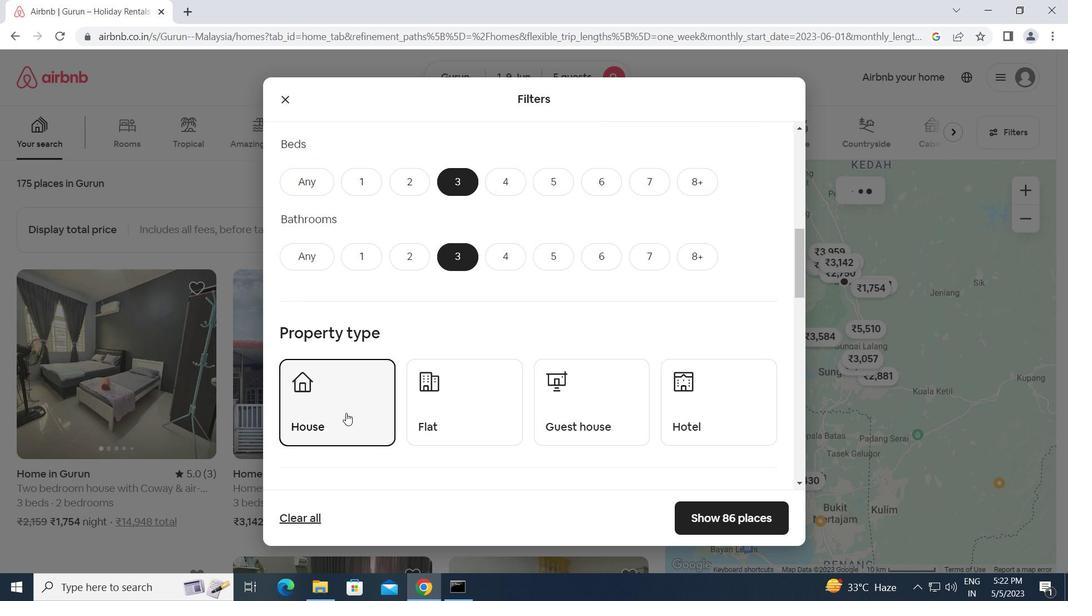 
Action: Mouse pressed left at (476, 407)
Screenshot: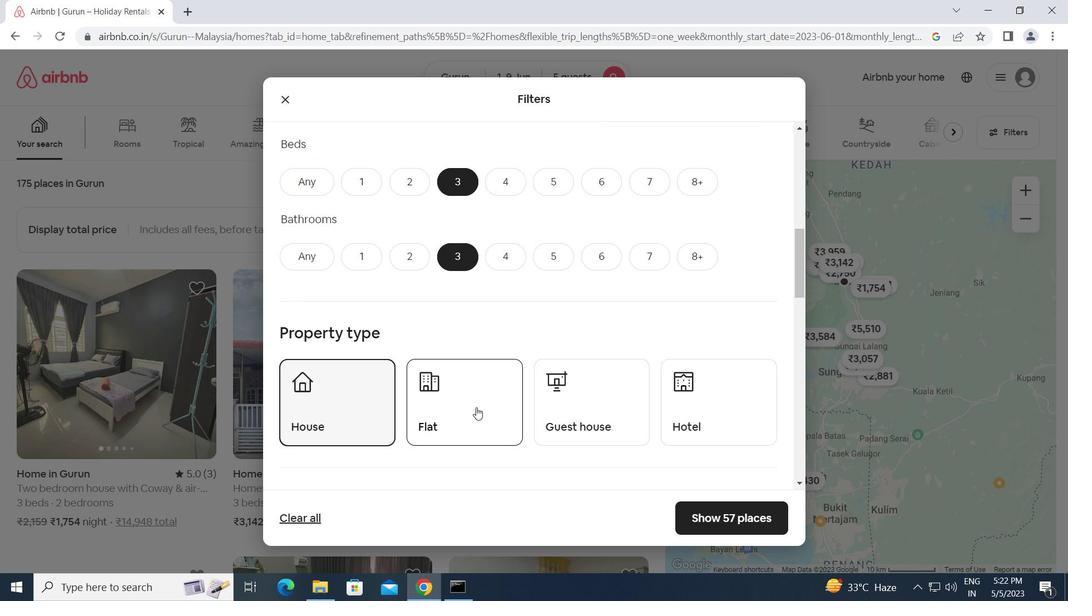 
Action: Mouse moved to (595, 406)
Screenshot: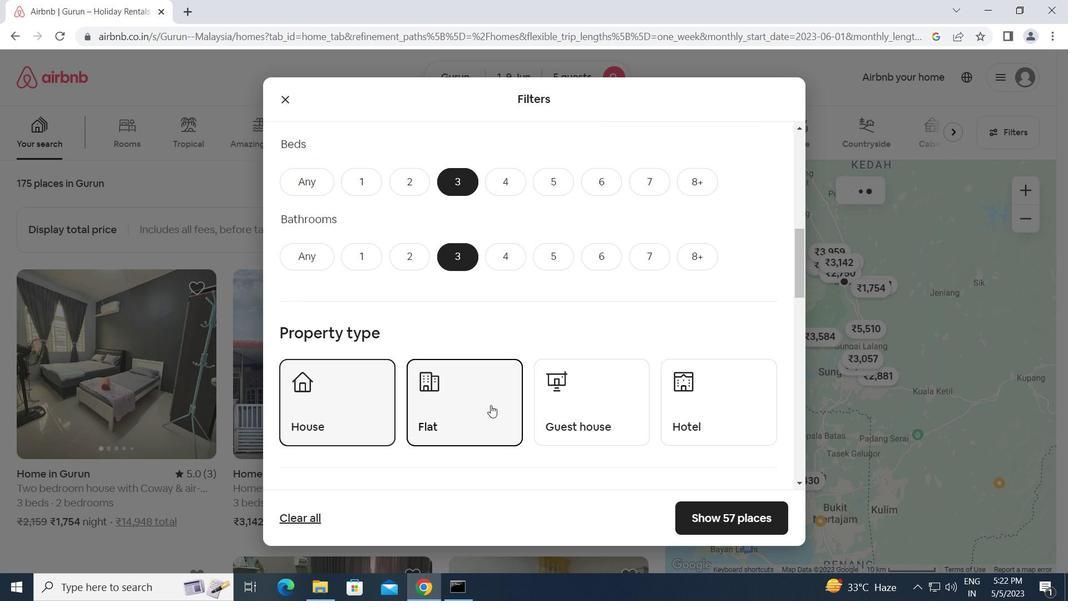 
Action: Mouse pressed left at (595, 406)
Screenshot: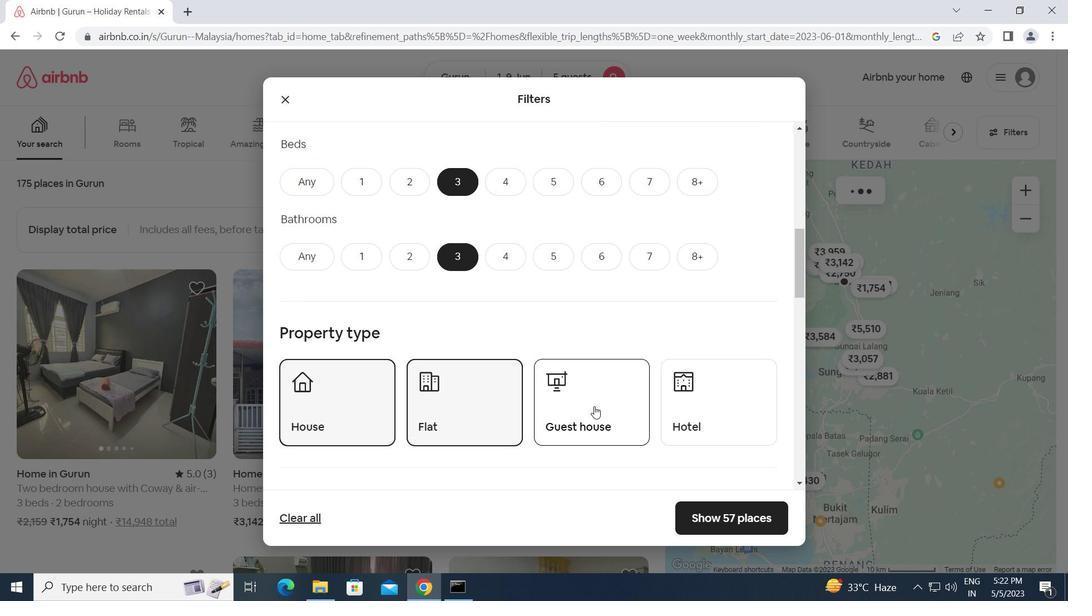 
Action: Mouse moved to (609, 410)
Screenshot: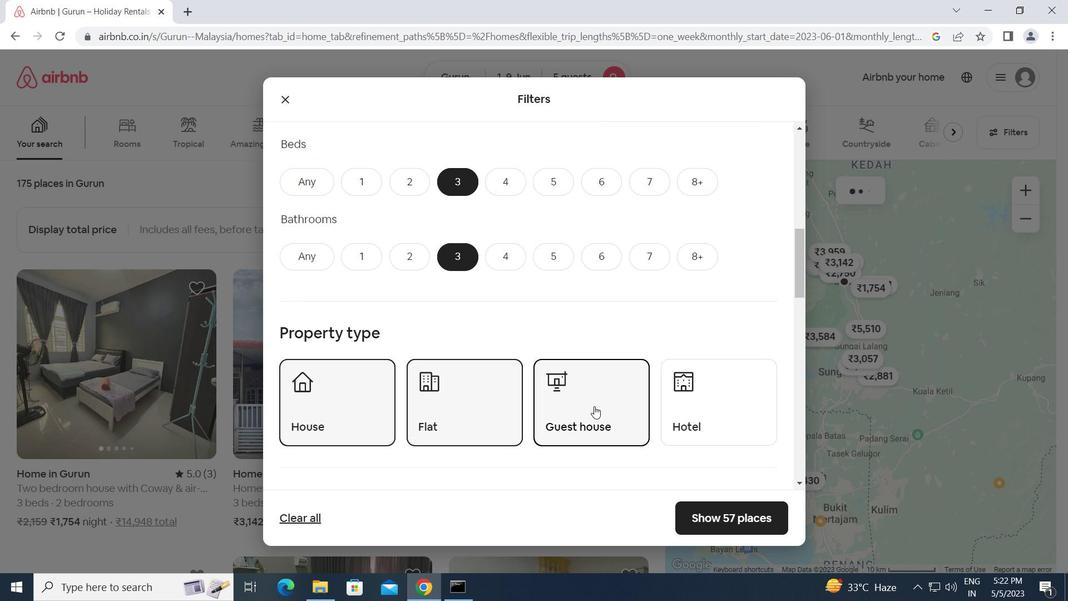 
Action: Mouse scrolled (609, 410) with delta (0, 0)
Screenshot: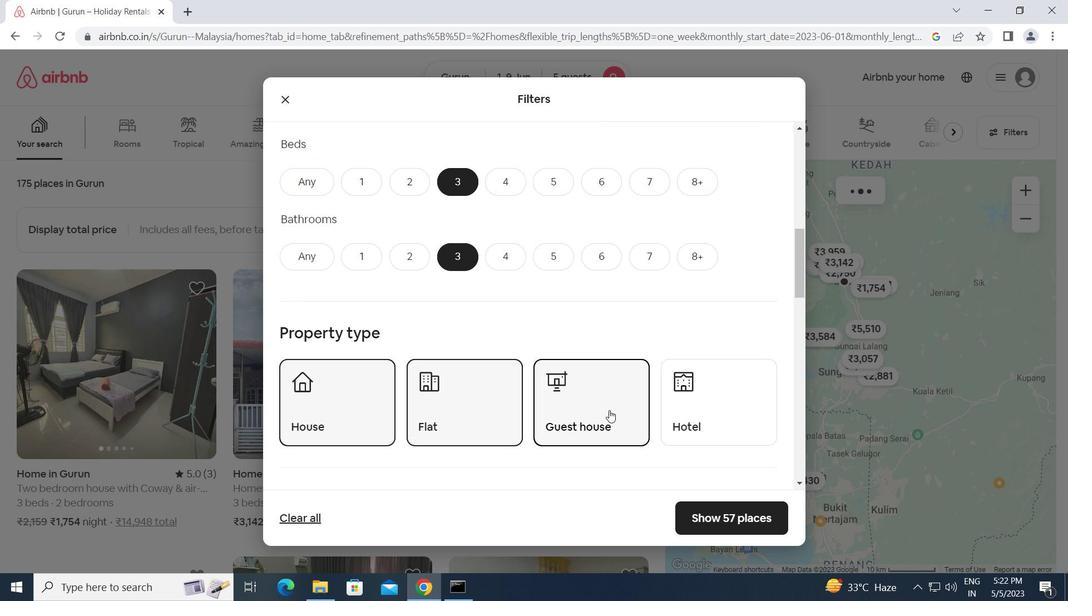 
Action: Mouse scrolled (609, 410) with delta (0, 0)
Screenshot: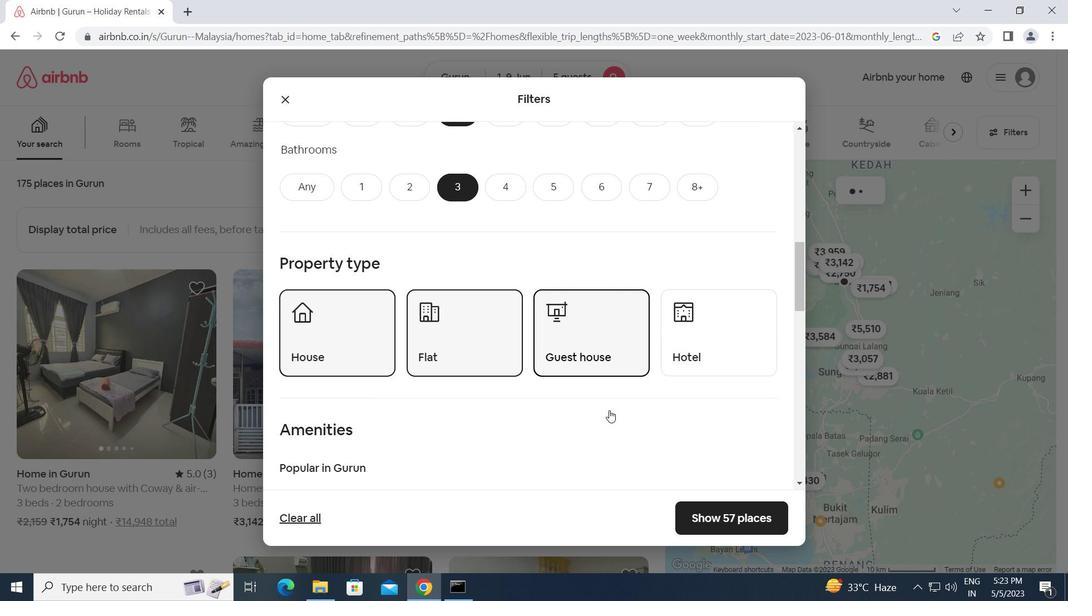 
Action: Mouse scrolled (609, 410) with delta (0, 0)
Screenshot: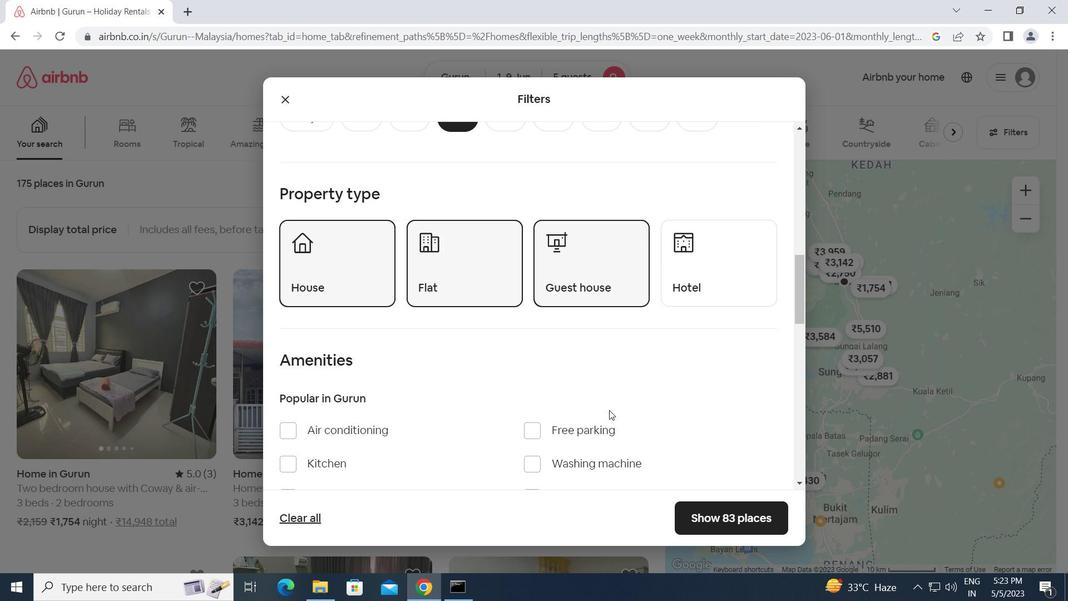 
Action: Mouse scrolled (609, 410) with delta (0, 0)
Screenshot: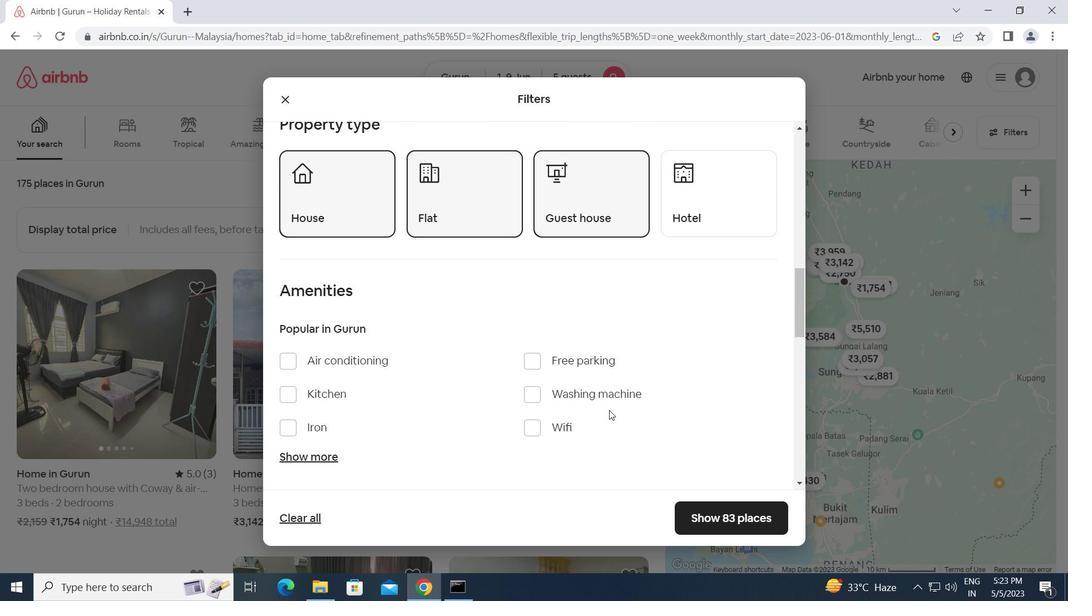
Action: Mouse scrolled (609, 410) with delta (0, 0)
Screenshot: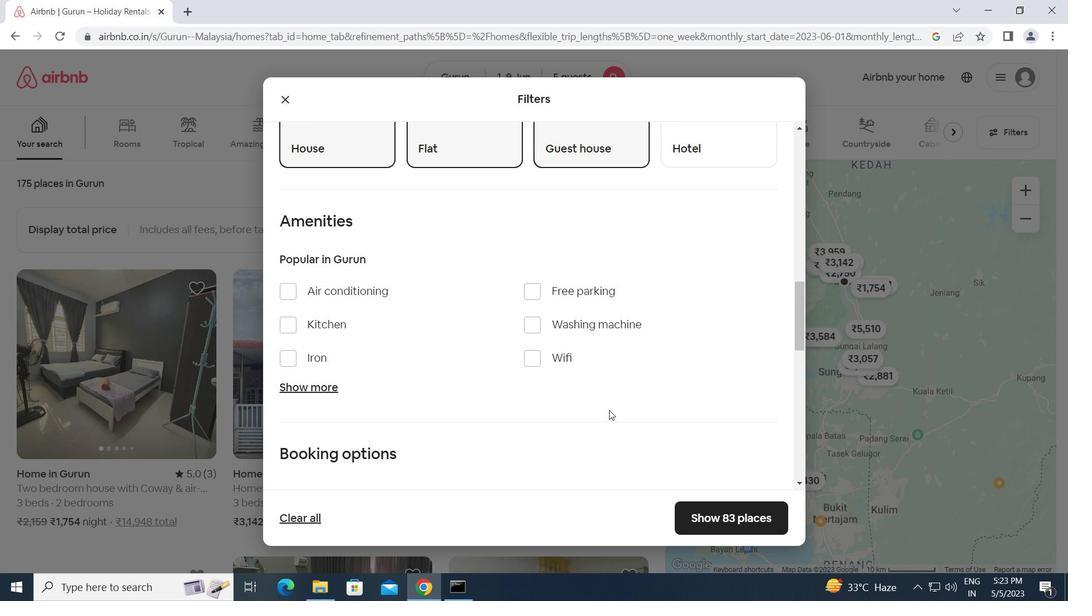 
Action: Mouse scrolled (609, 410) with delta (0, 0)
Screenshot: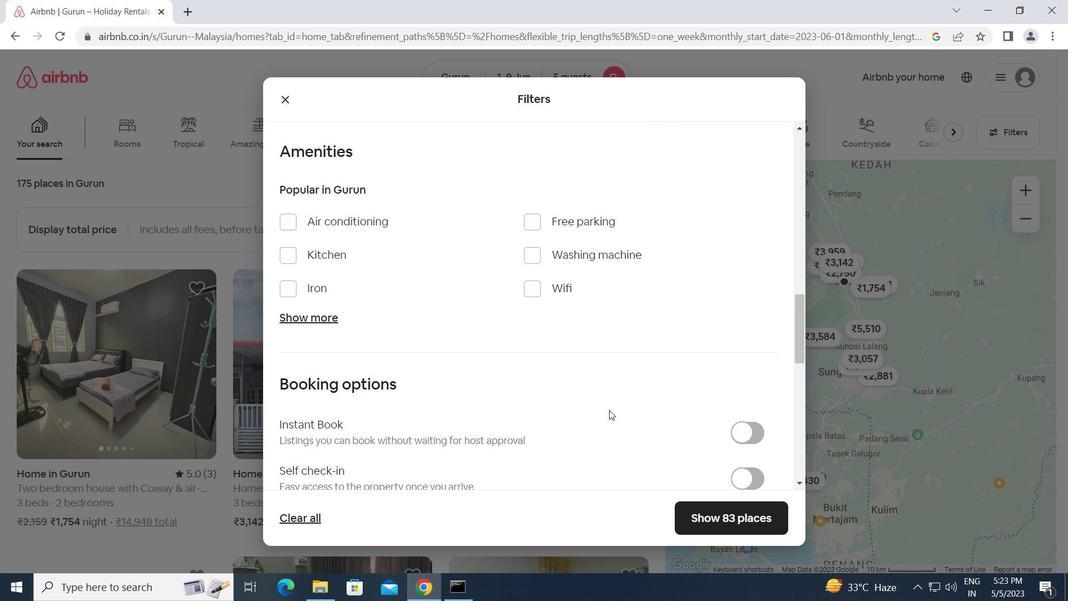 
Action: Mouse moved to (746, 408)
Screenshot: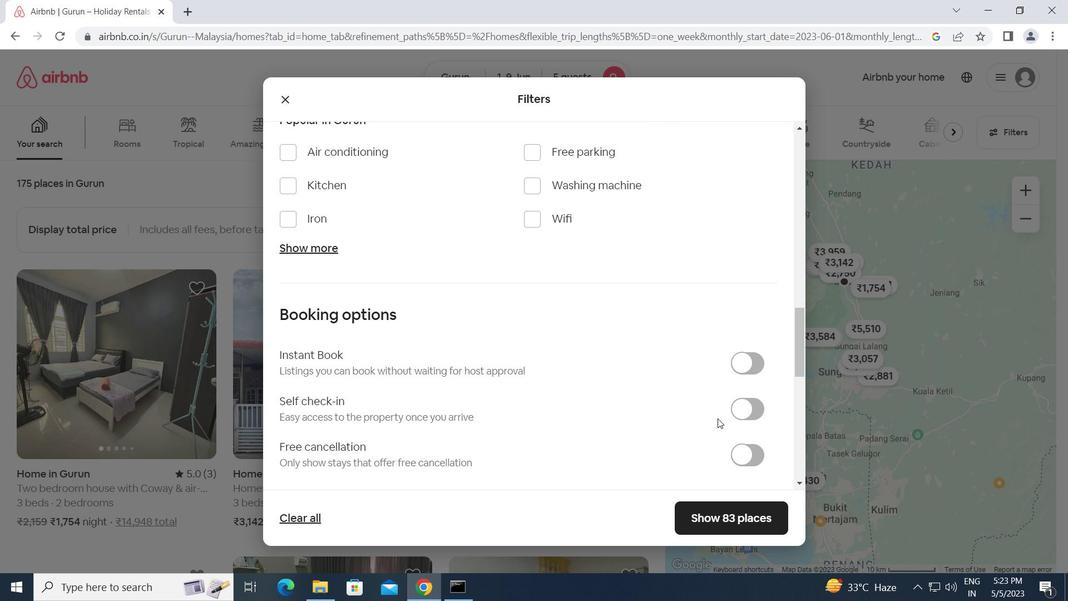 
Action: Mouse pressed left at (746, 408)
Screenshot: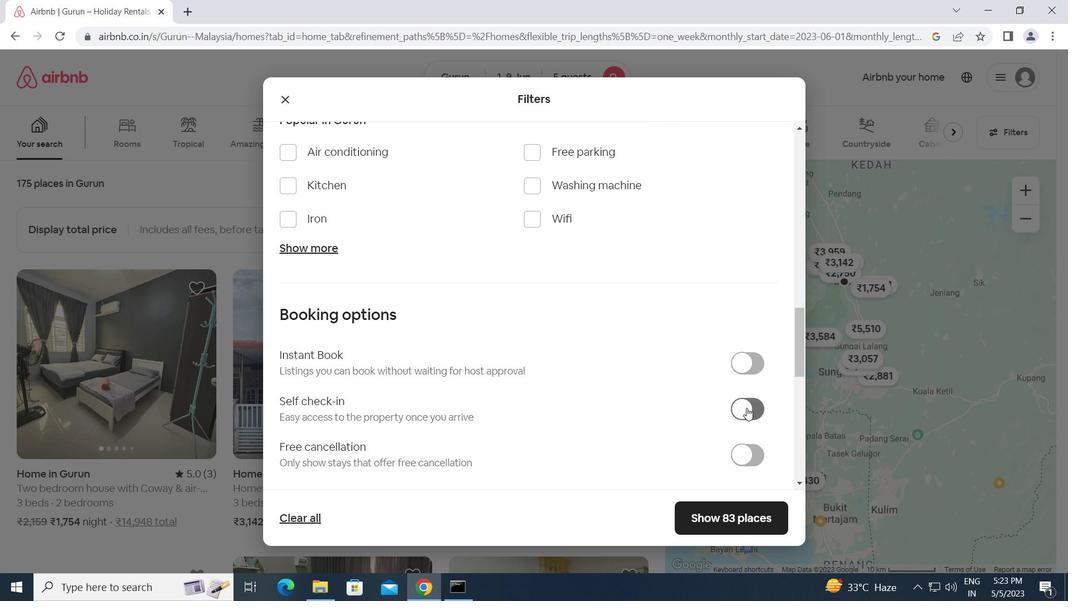
Action: Mouse moved to (492, 438)
Screenshot: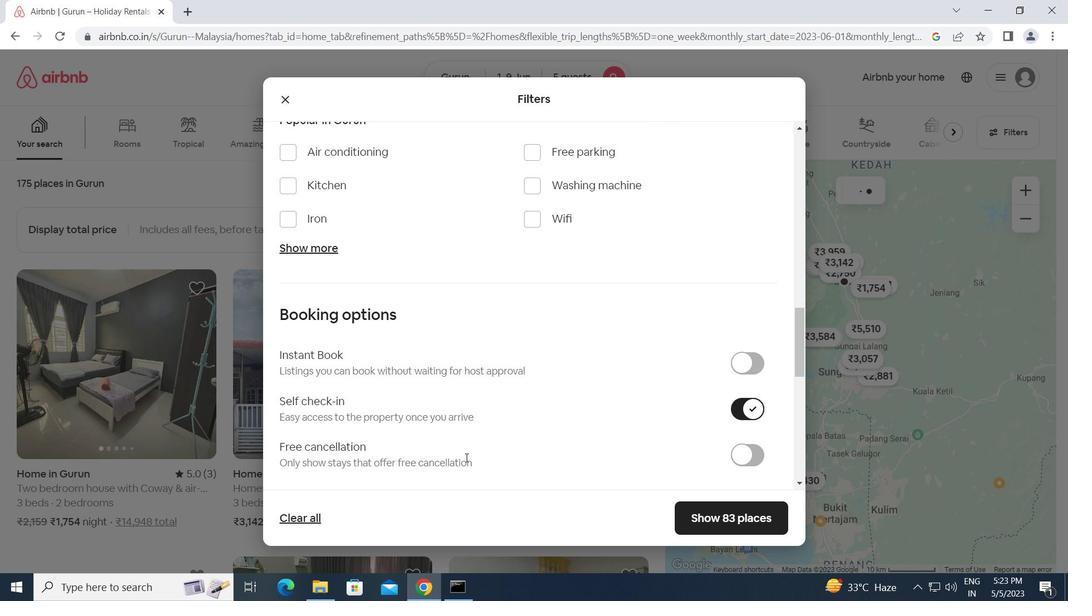 
Action: Mouse scrolled (492, 438) with delta (0, 0)
Screenshot: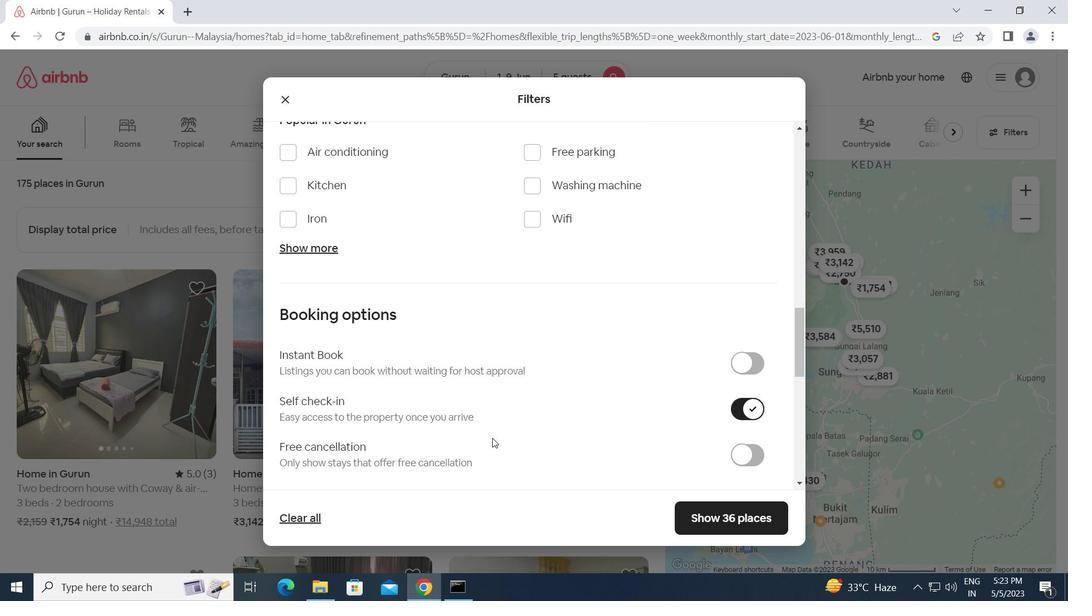 
Action: Mouse scrolled (492, 438) with delta (0, 0)
Screenshot: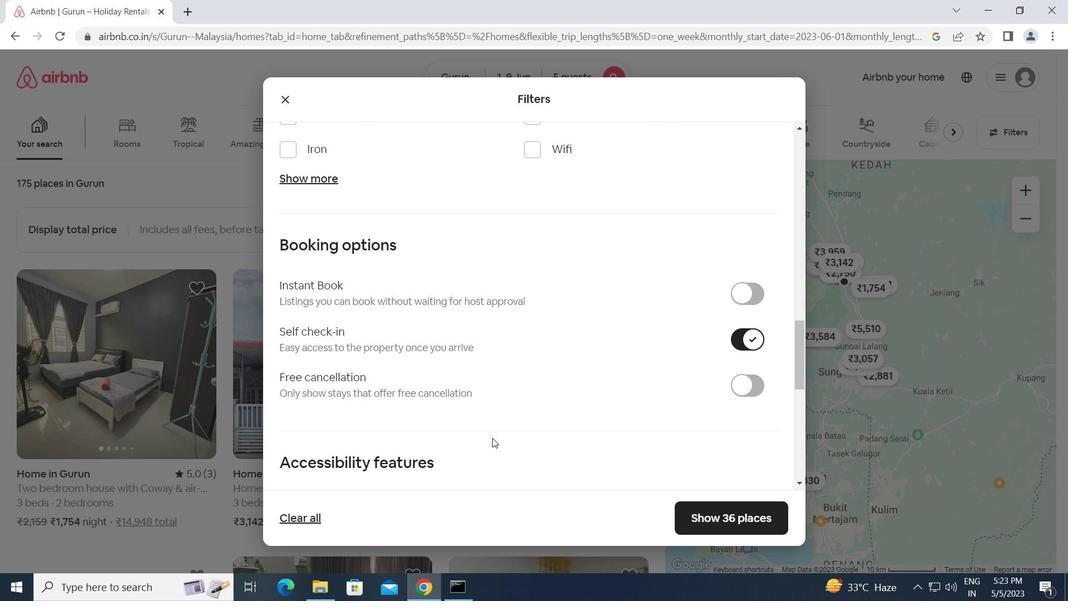 
Action: Mouse scrolled (492, 438) with delta (0, 0)
Screenshot: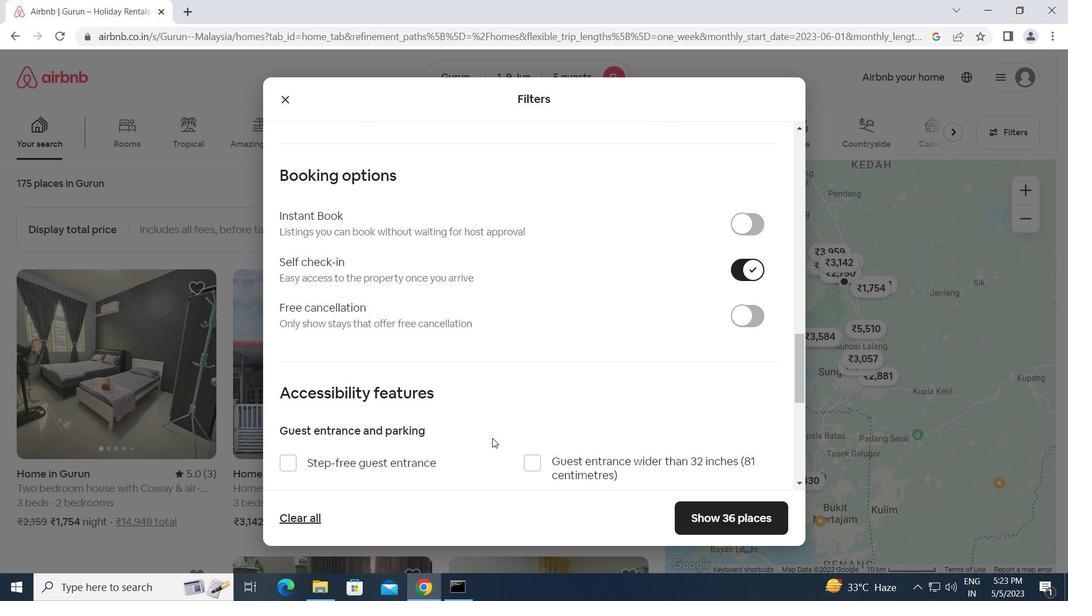 
Action: Mouse scrolled (492, 438) with delta (0, 0)
Screenshot: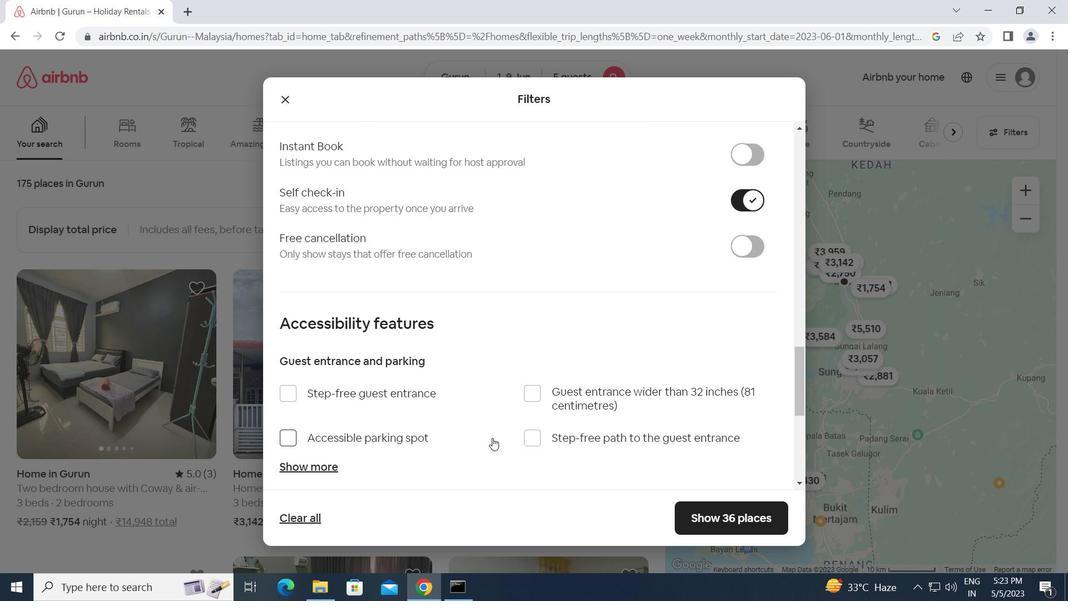 
Action: Mouse scrolled (492, 438) with delta (0, 0)
Screenshot: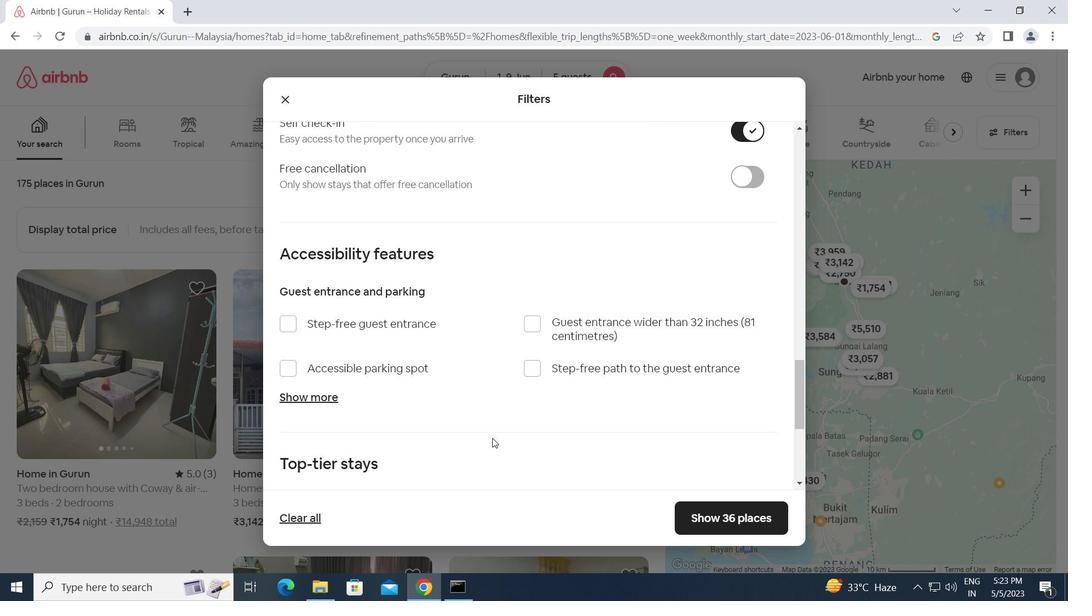 
Action: Mouse scrolled (492, 438) with delta (0, 0)
Screenshot: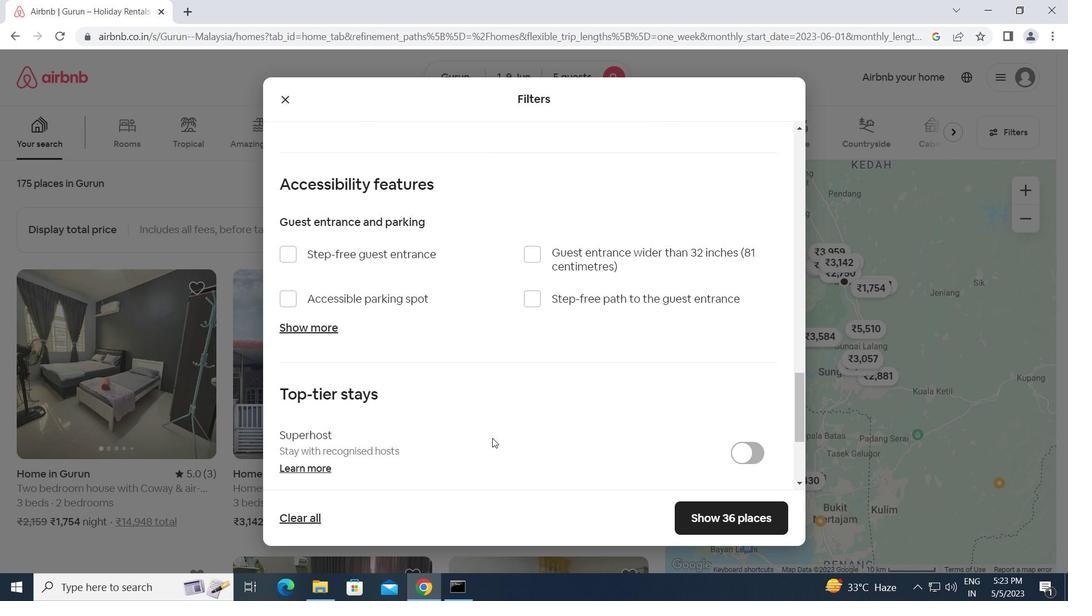 
Action: Mouse scrolled (492, 438) with delta (0, 0)
Screenshot: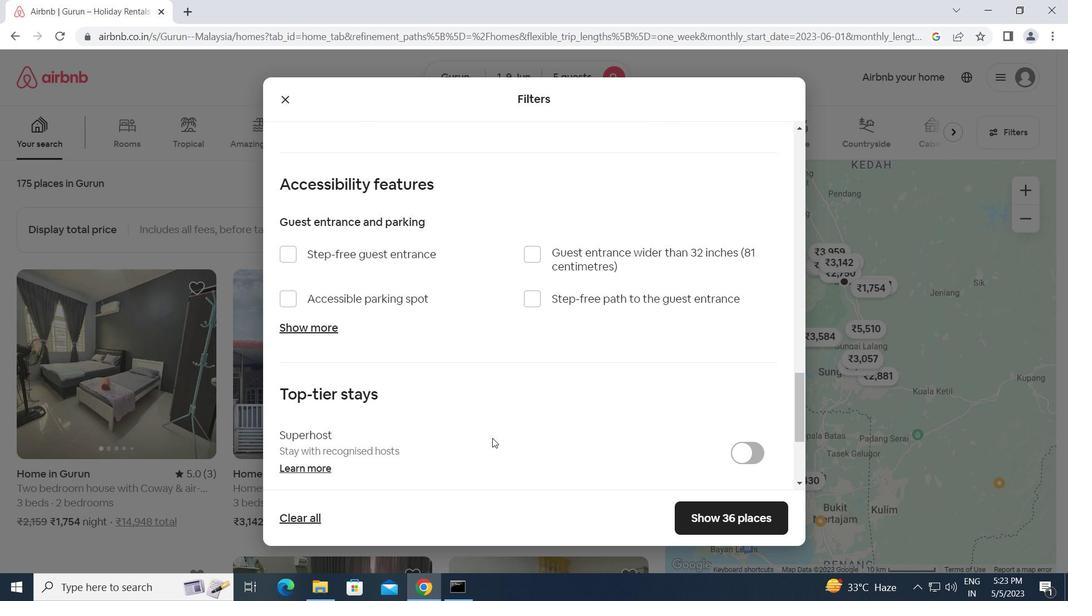 
Action: Mouse moved to (287, 443)
Screenshot: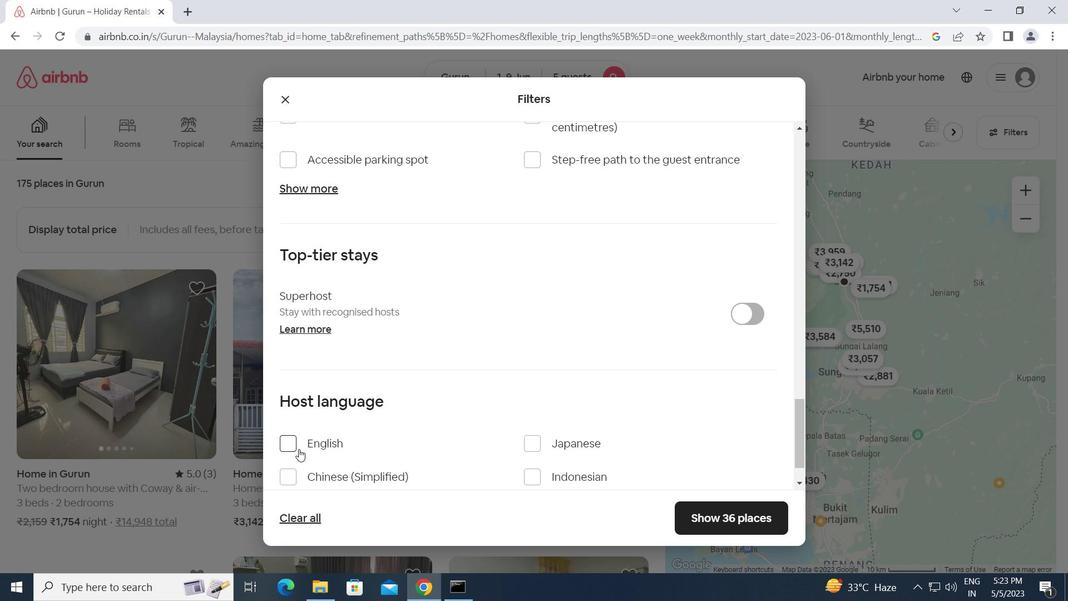 
Action: Mouse pressed left at (287, 443)
Screenshot: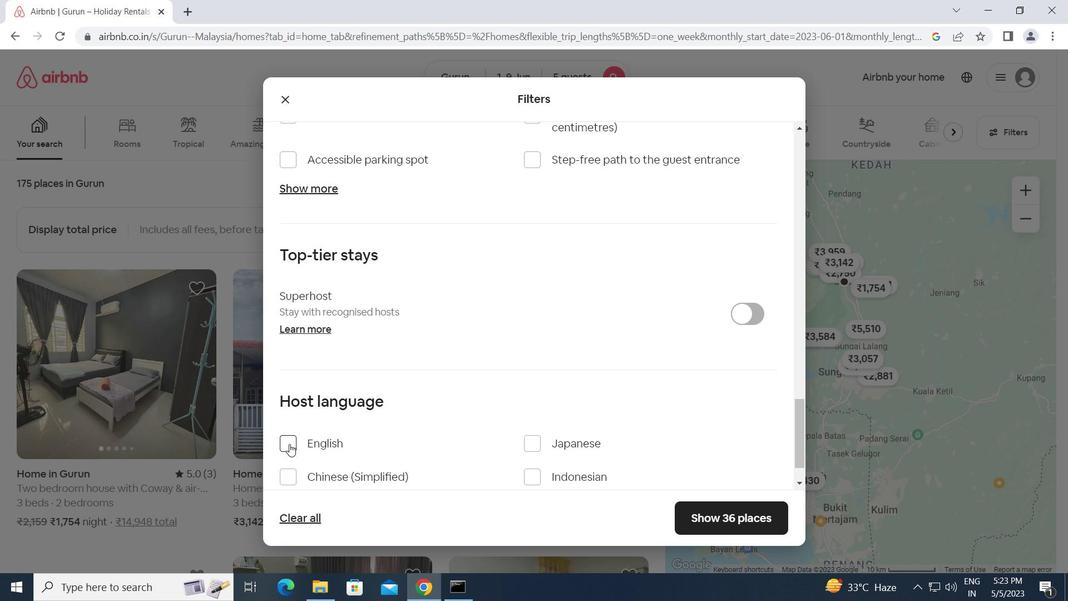 
Action: Mouse moved to (744, 511)
Screenshot: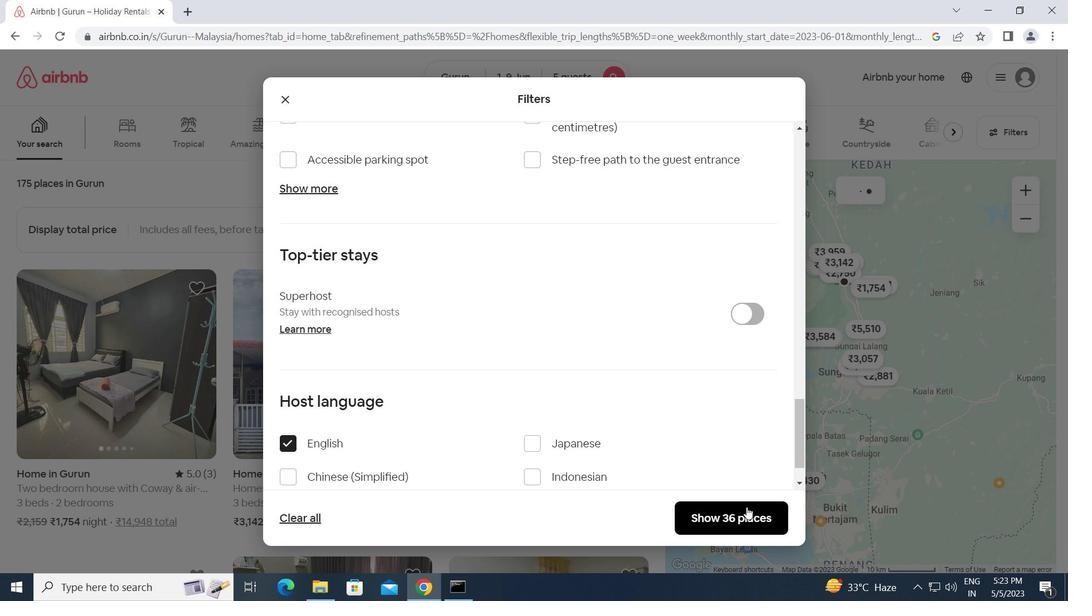 
Action: Mouse pressed left at (744, 511)
Screenshot: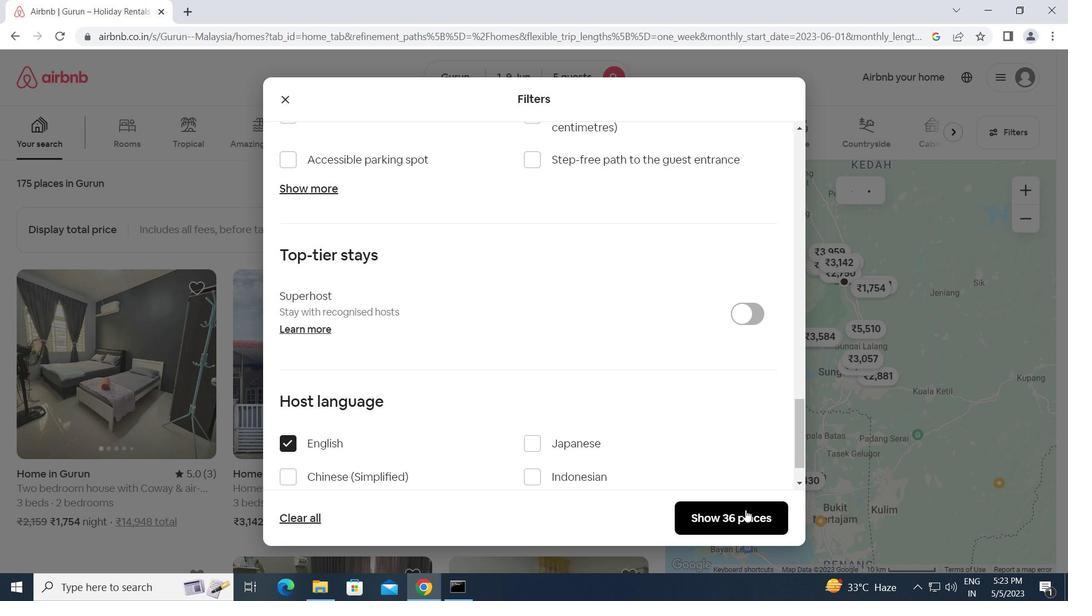 
